 Task: Select a due date automation when advanced on,2 days before a card is due add dates starting this week at 11:00 AM.
Action: Mouse moved to (1321, 97)
Screenshot: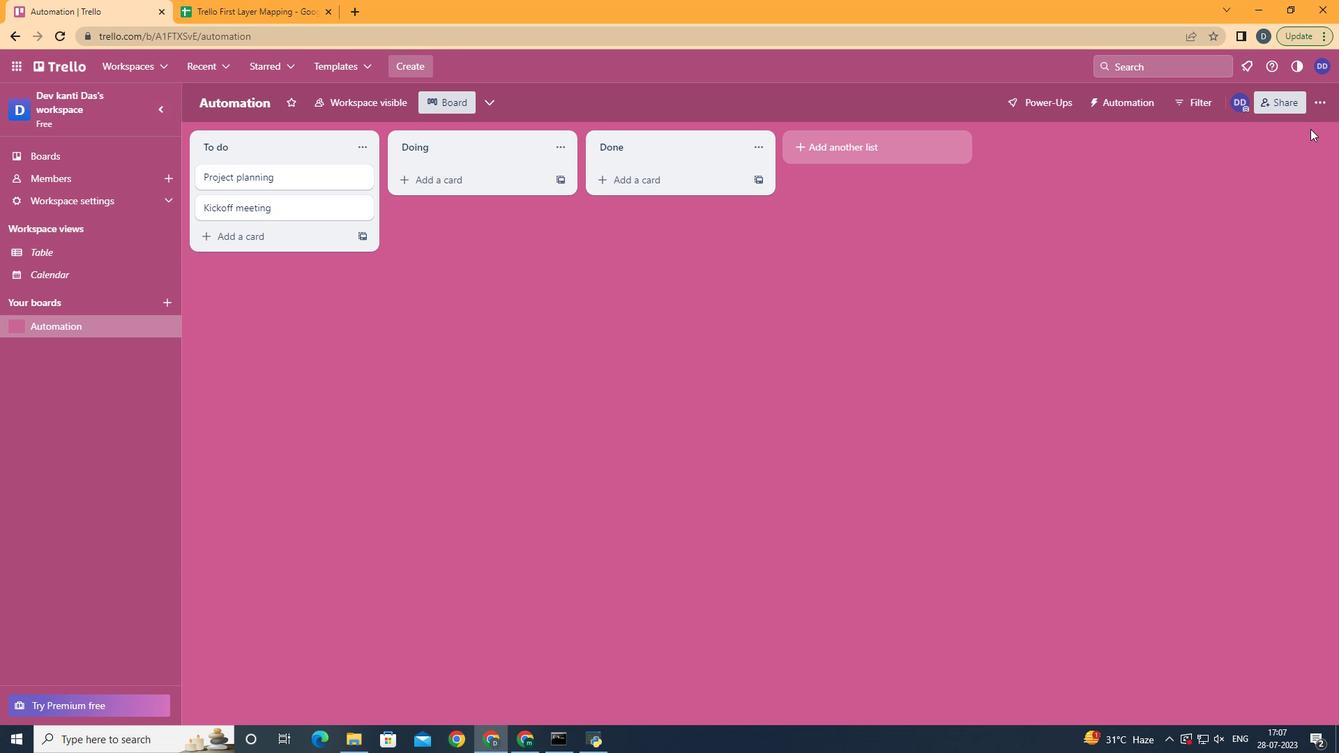 
Action: Mouse pressed left at (1321, 97)
Screenshot: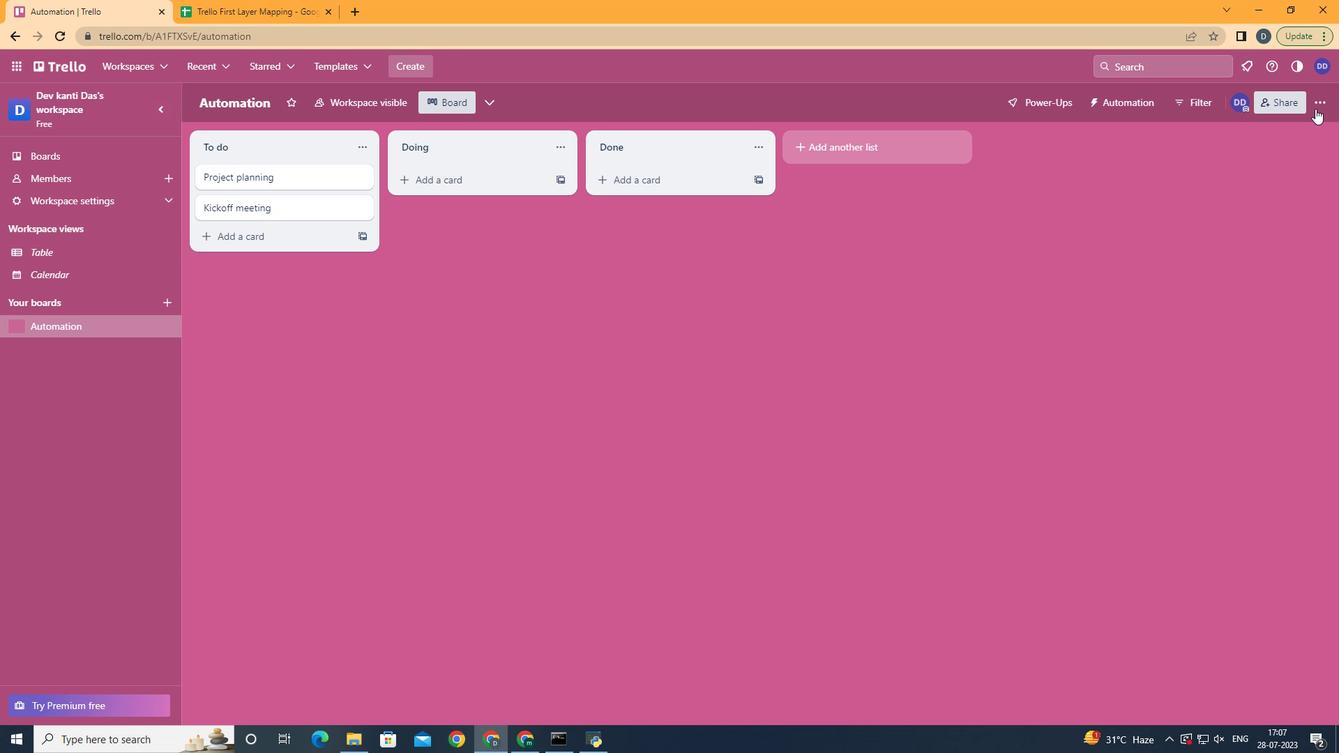 
Action: Mouse moved to (1195, 312)
Screenshot: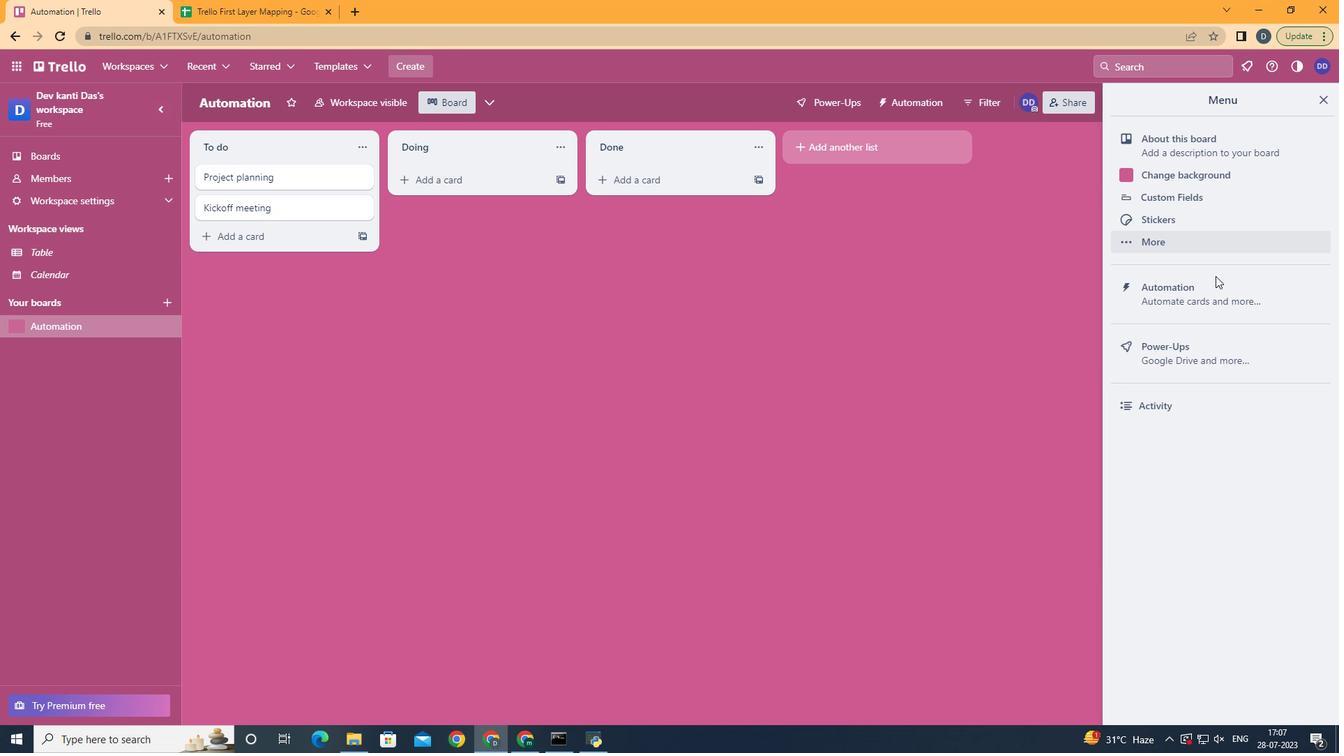 
Action: Mouse pressed left at (1195, 312)
Screenshot: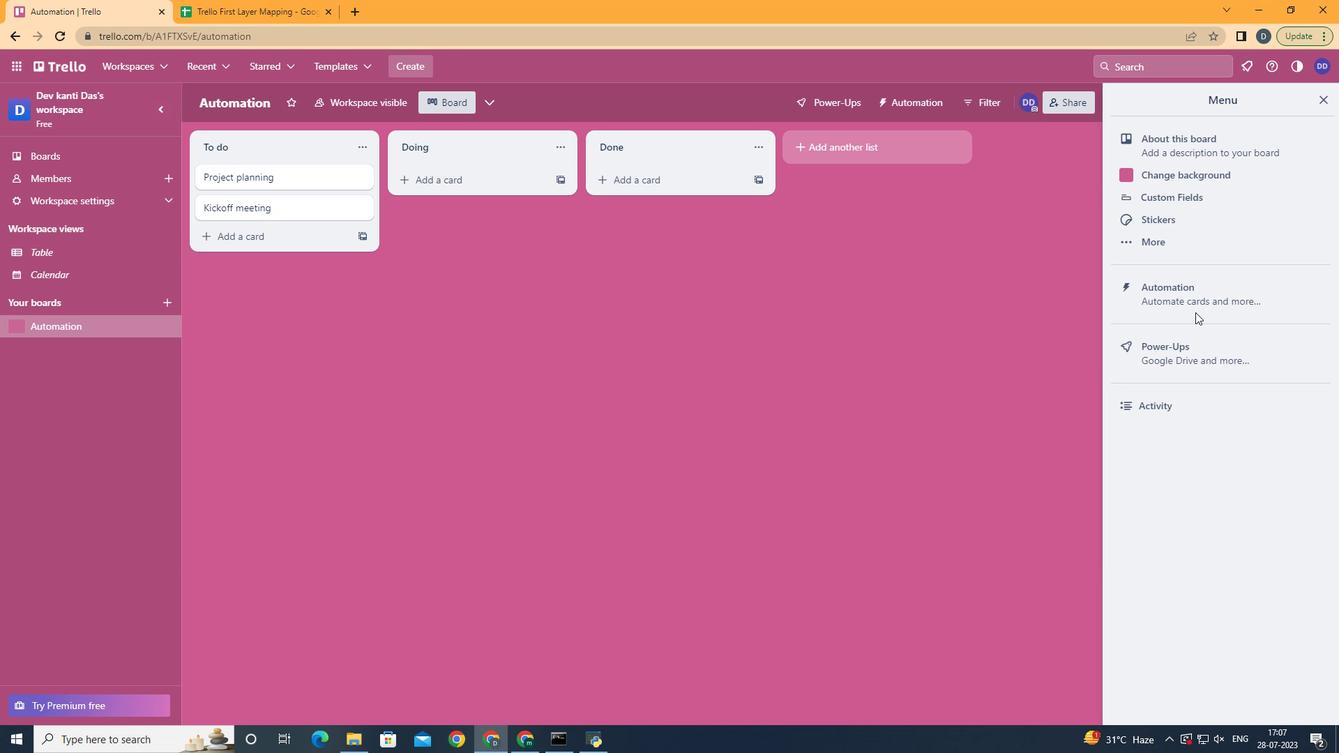 
Action: Mouse moved to (1204, 299)
Screenshot: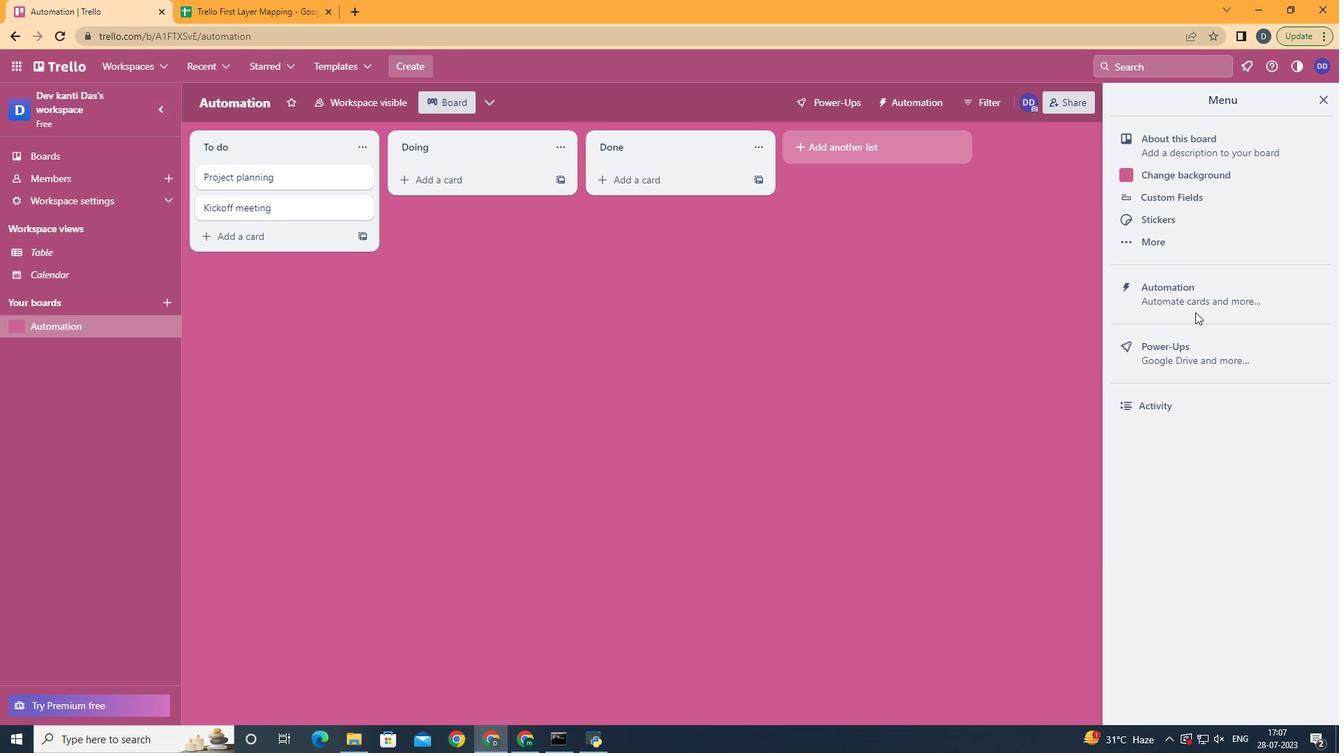 
Action: Mouse pressed left at (1204, 299)
Screenshot: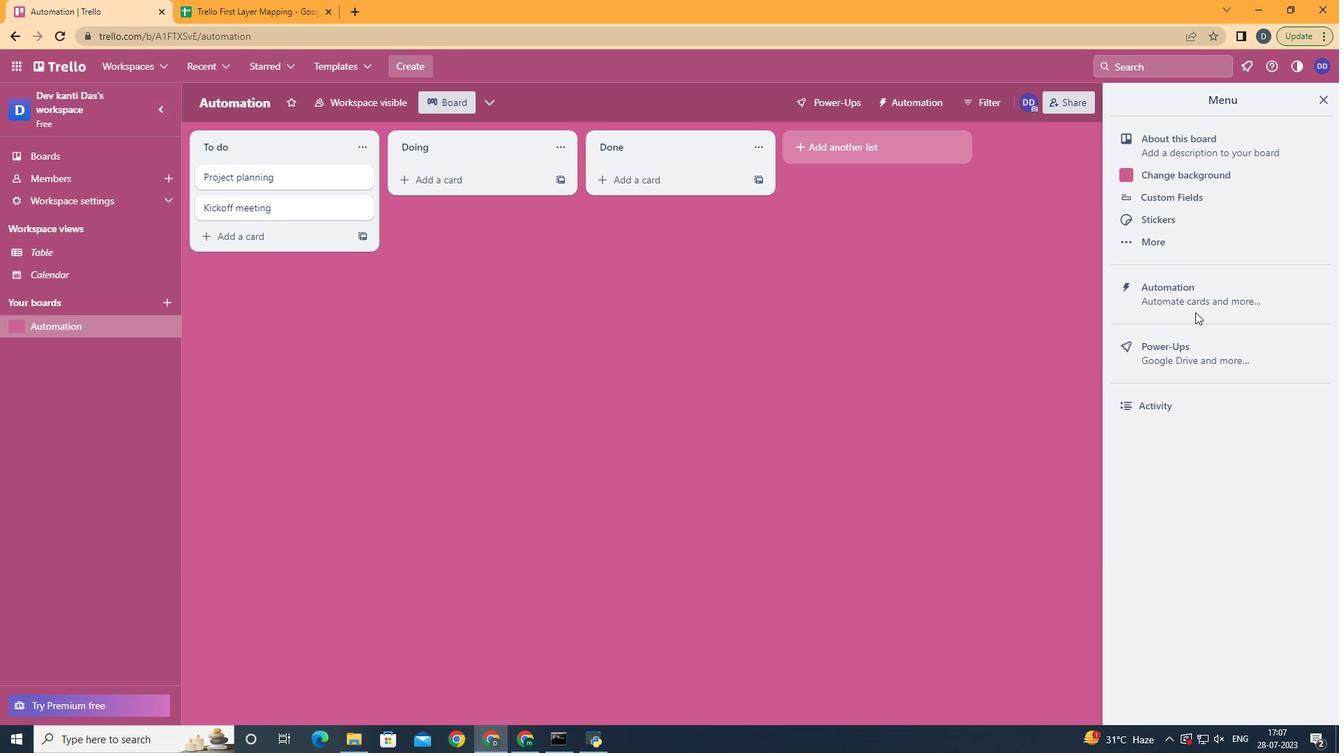 
Action: Mouse moved to (286, 287)
Screenshot: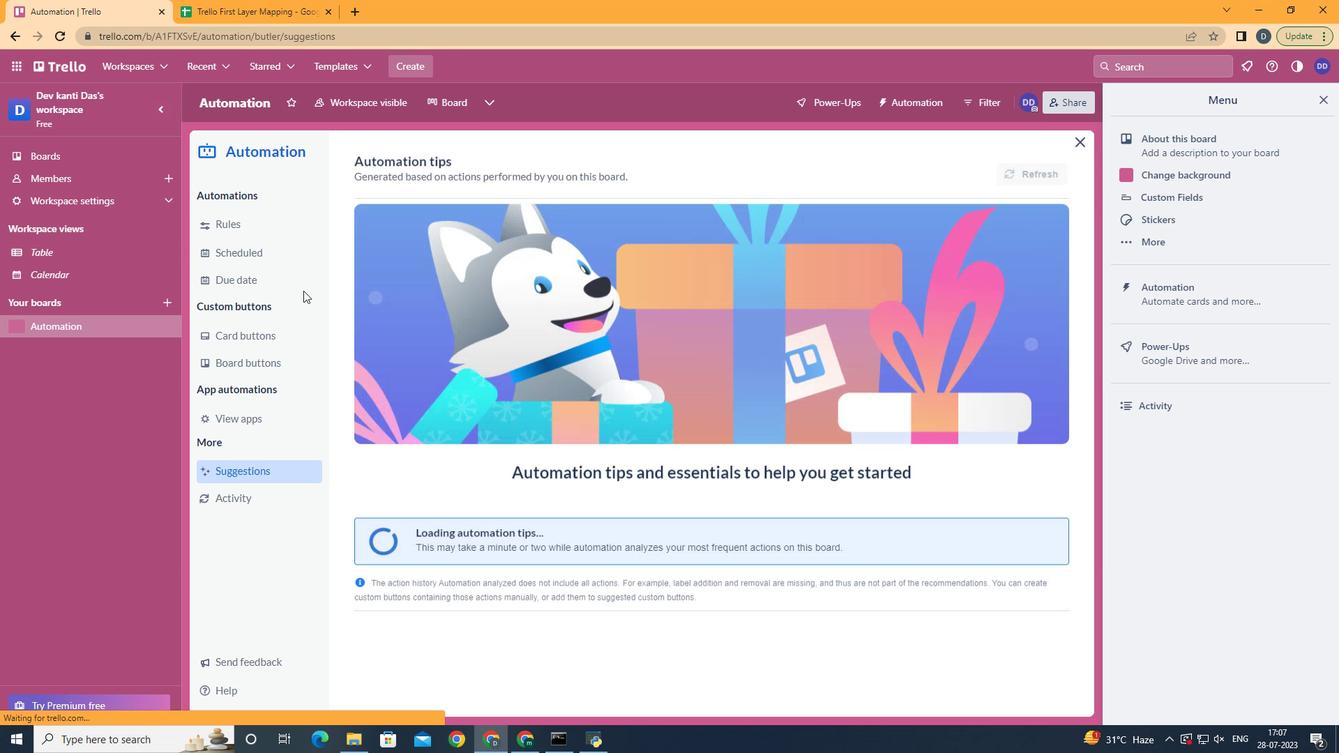 
Action: Mouse pressed left at (286, 287)
Screenshot: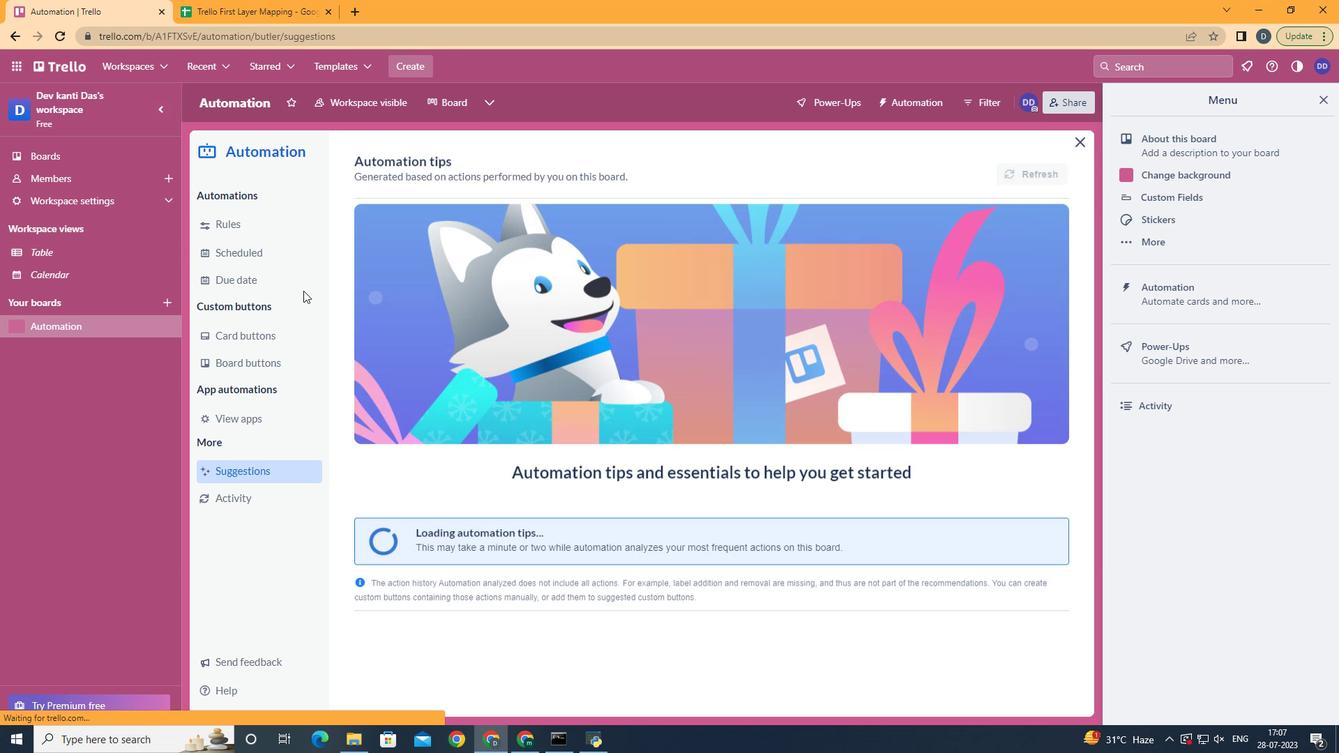 
Action: Mouse moved to (1005, 172)
Screenshot: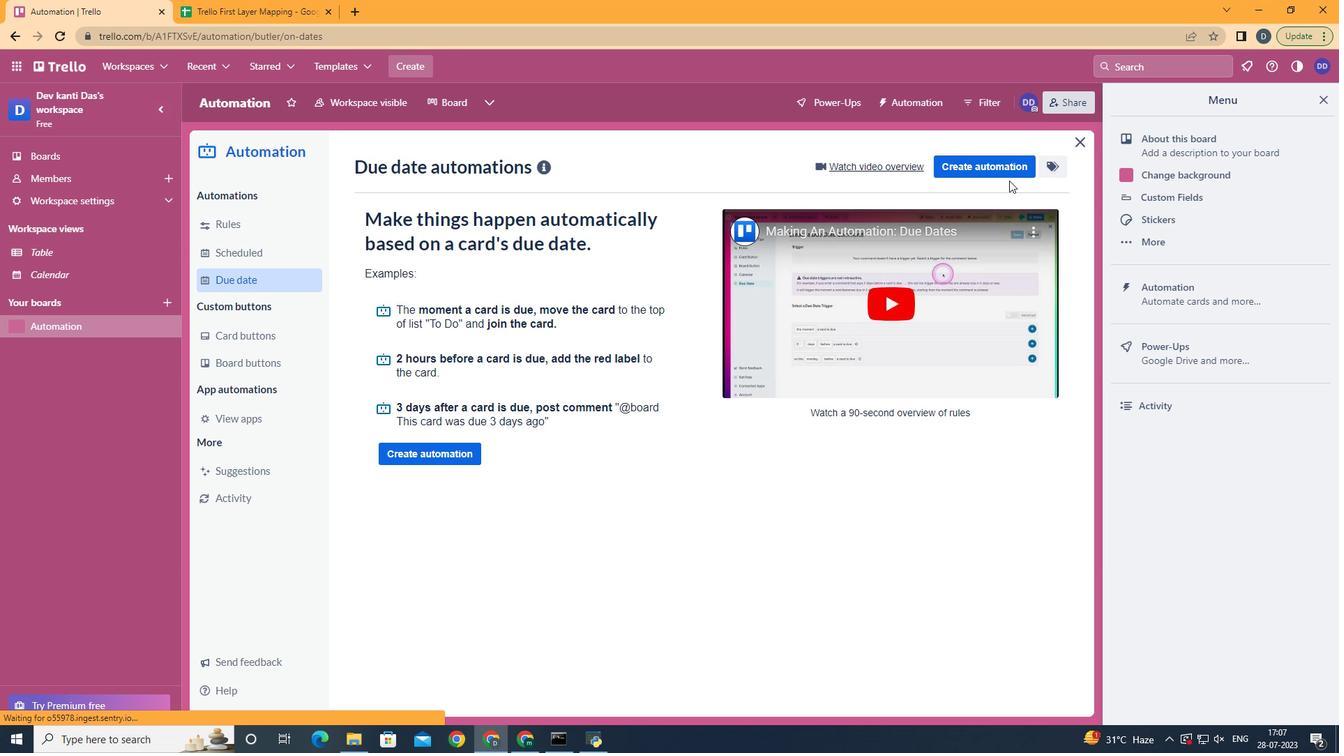 
Action: Mouse pressed left at (1005, 172)
Screenshot: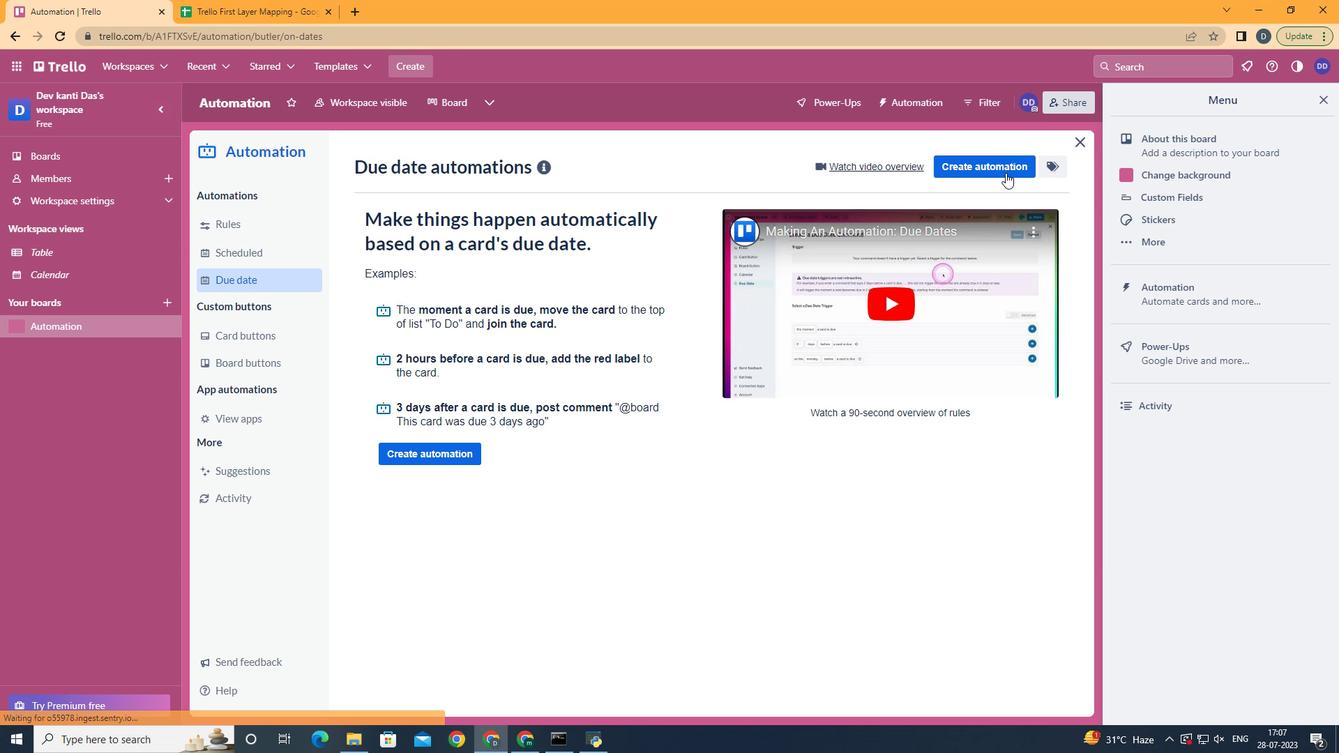 
Action: Mouse moved to (563, 302)
Screenshot: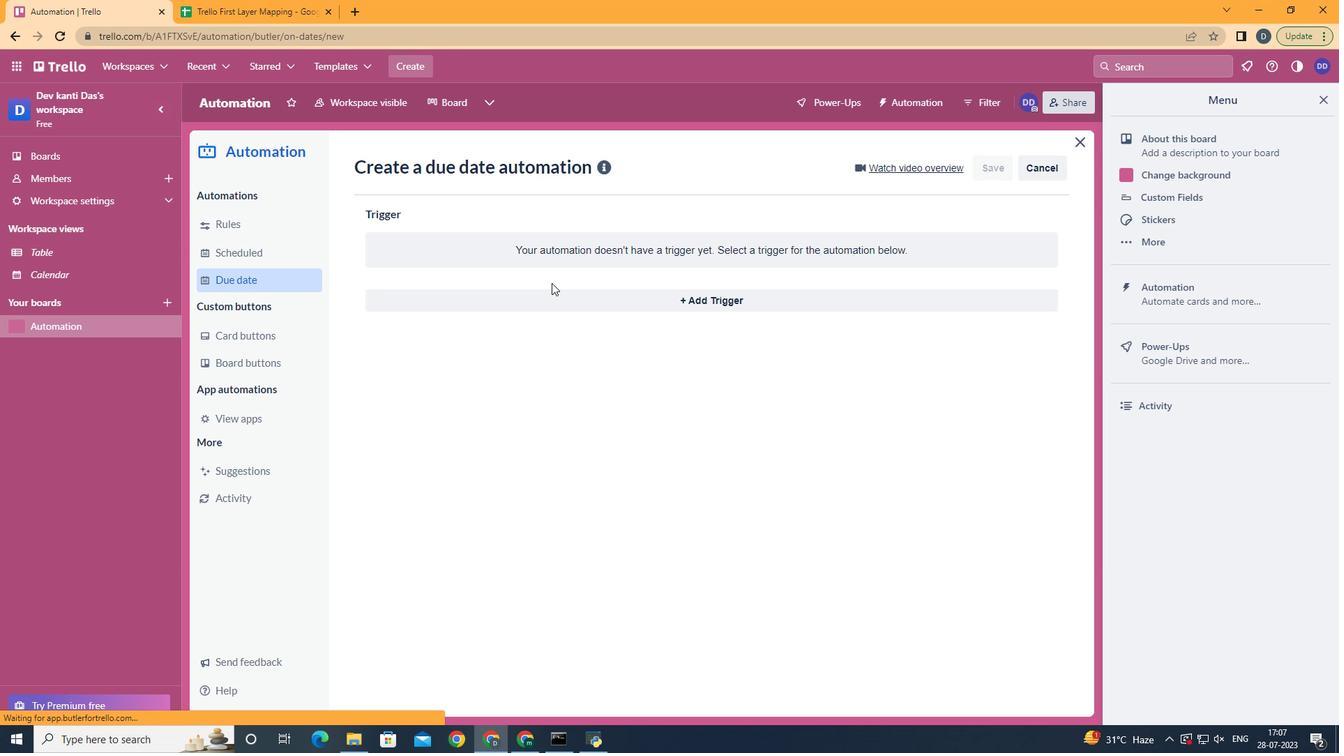 
Action: Mouse pressed left at (563, 302)
Screenshot: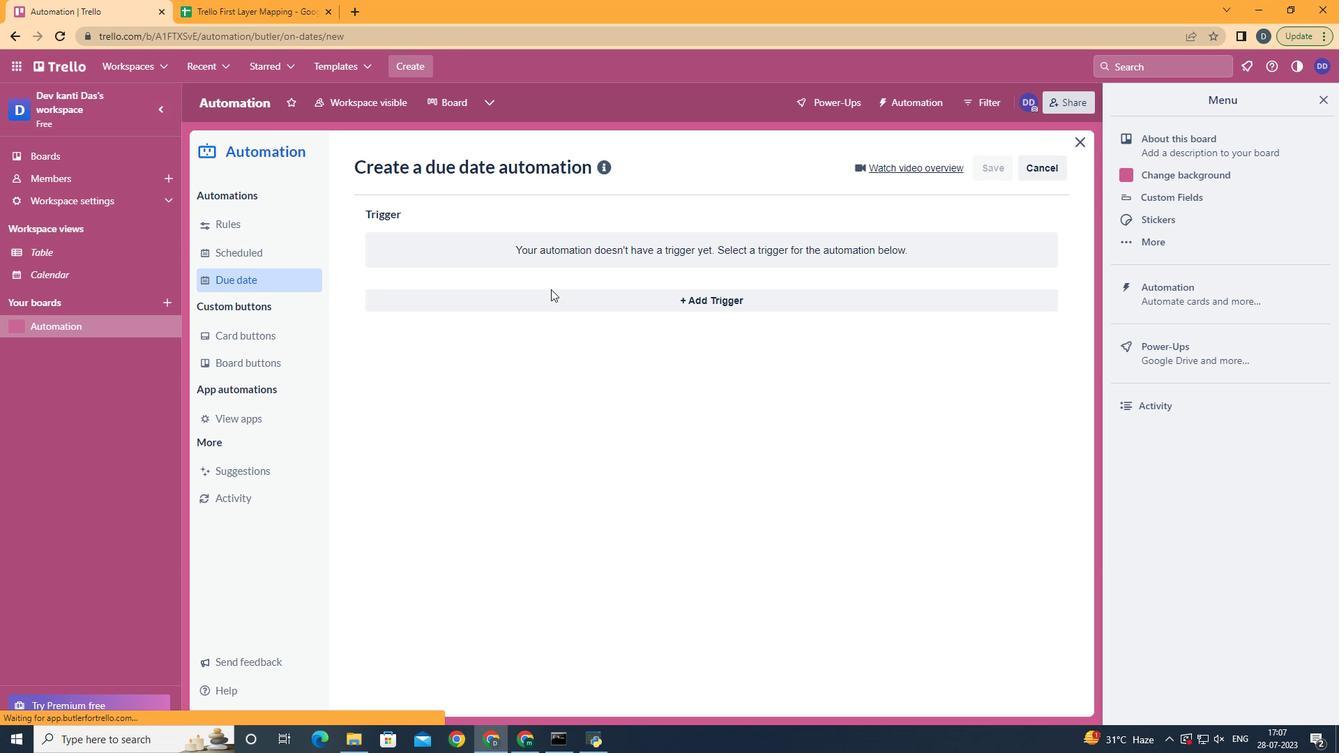 
Action: Mouse moved to (549, 512)
Screenshot: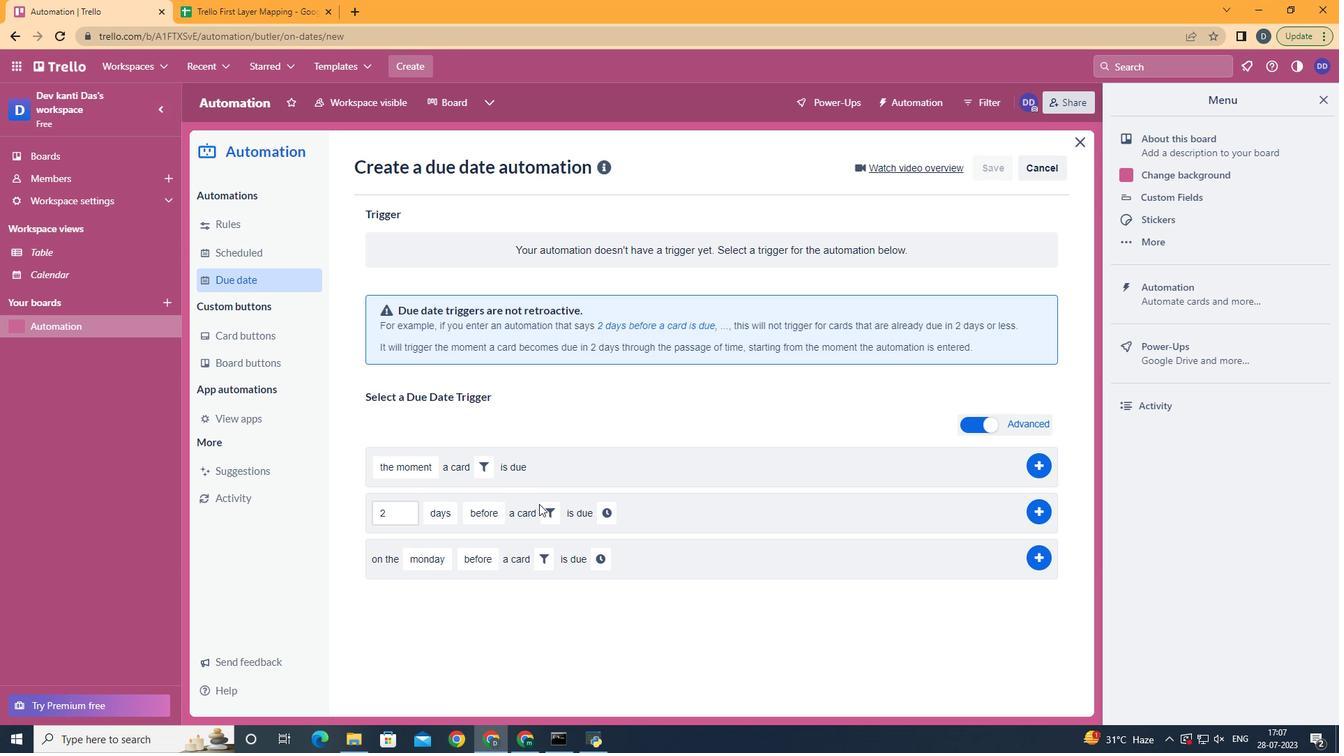 
Action: Mouse pressed left at (549, 512)
Screenshot: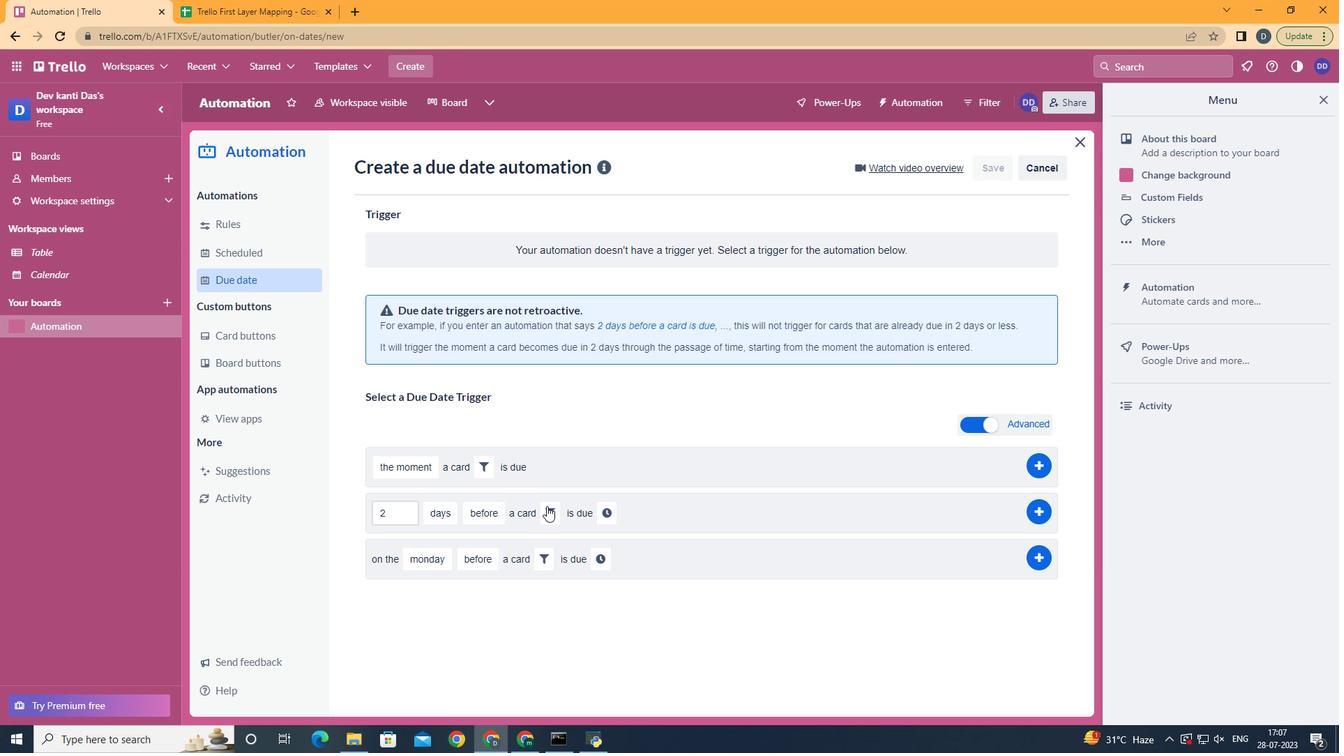 
Action: Mouse moved to (638, 561)
Screenshot: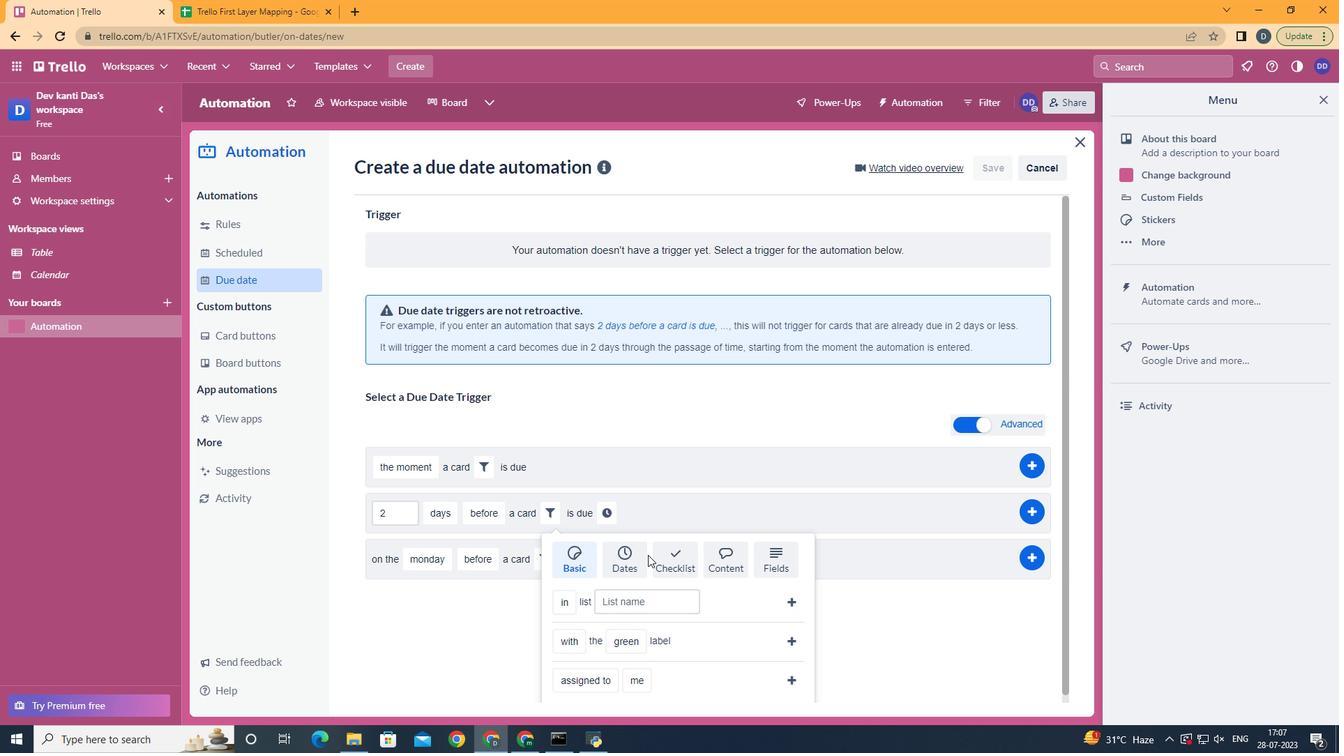 
Action: Mouse pressed left at (638, 561)
Screenshot: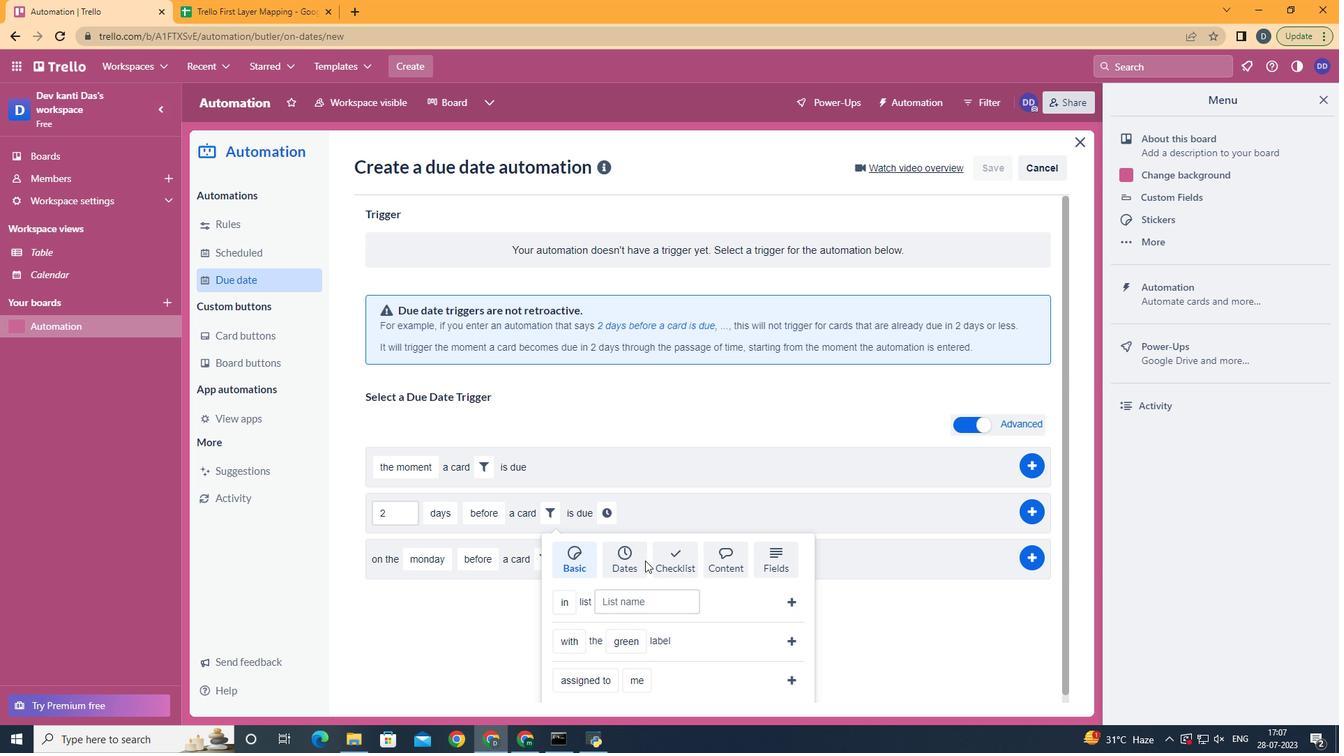 
Action: Mouse scrolled (638, 560) with delta (0, 0)
Screenshot: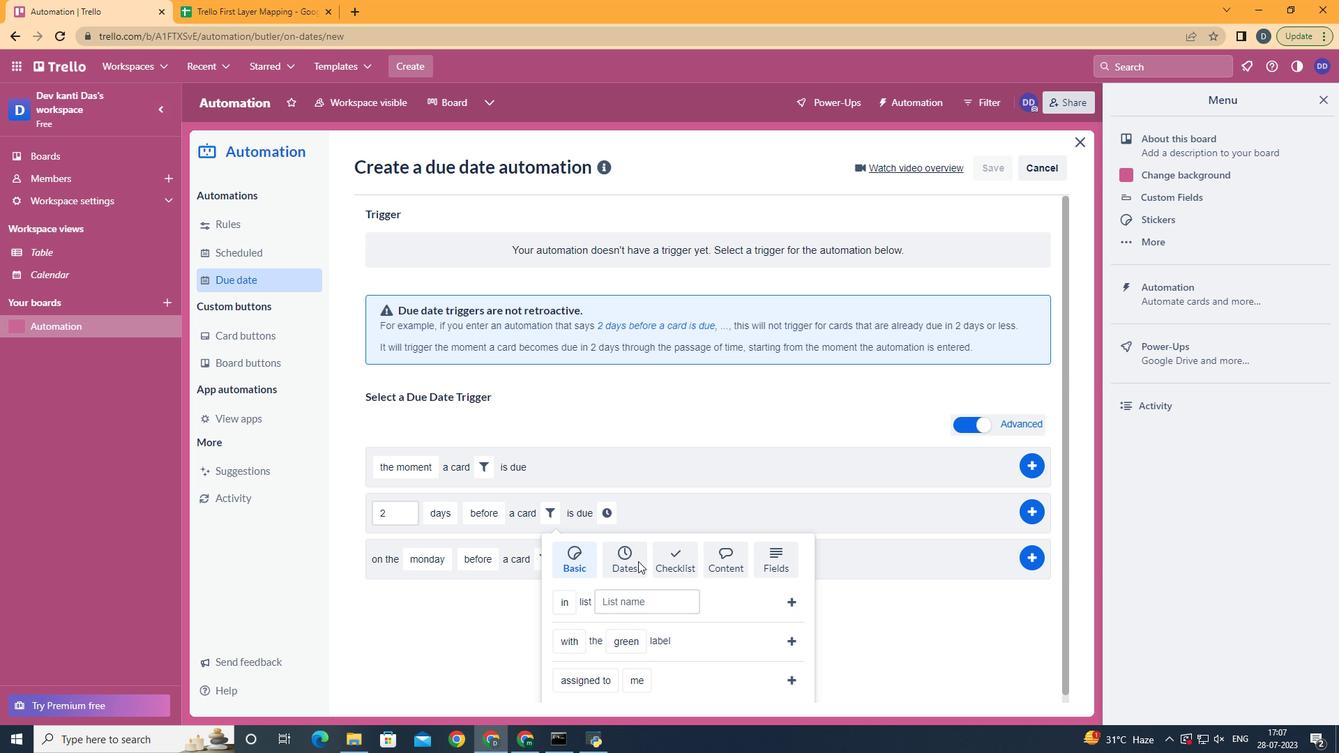 
Action: Mouse scrolled (638, 560) with delta (0, 0)
Screenshot: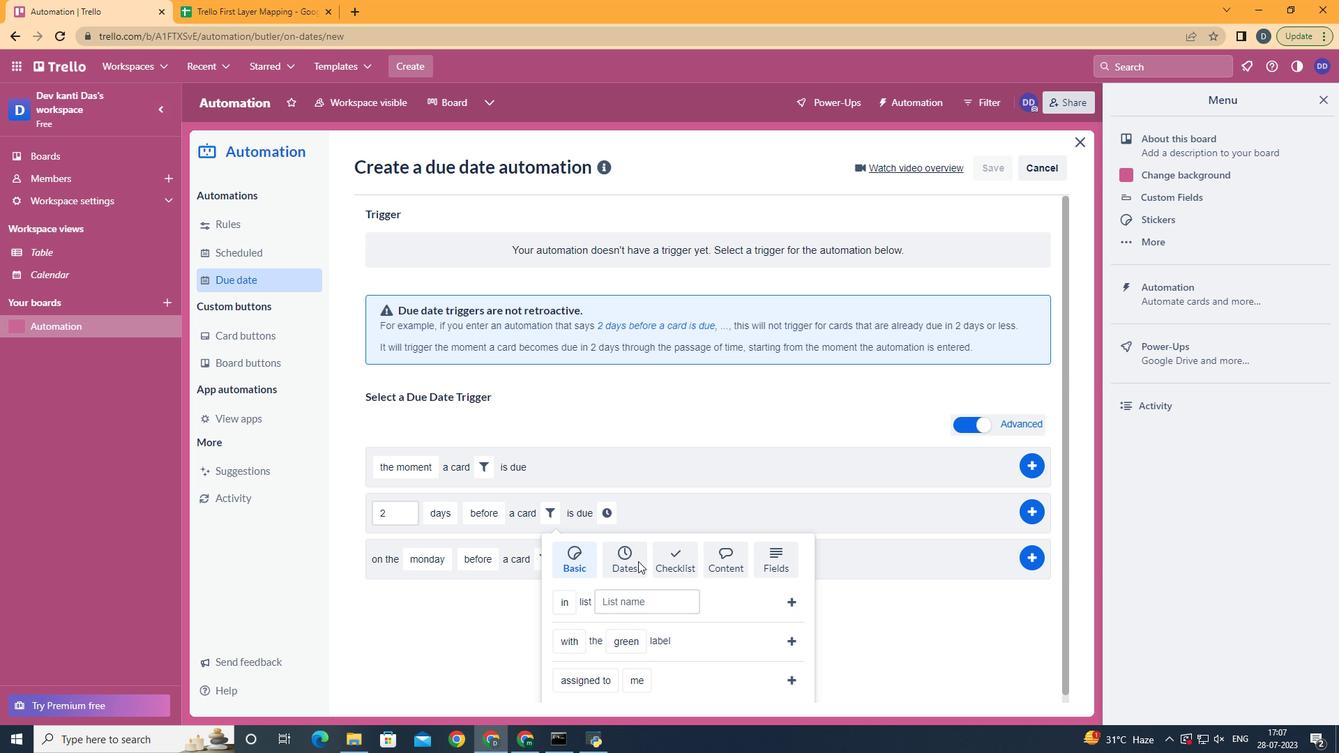 
Action: Mouse scrolled (638, 560) with delta (0, 0)
Screenshot: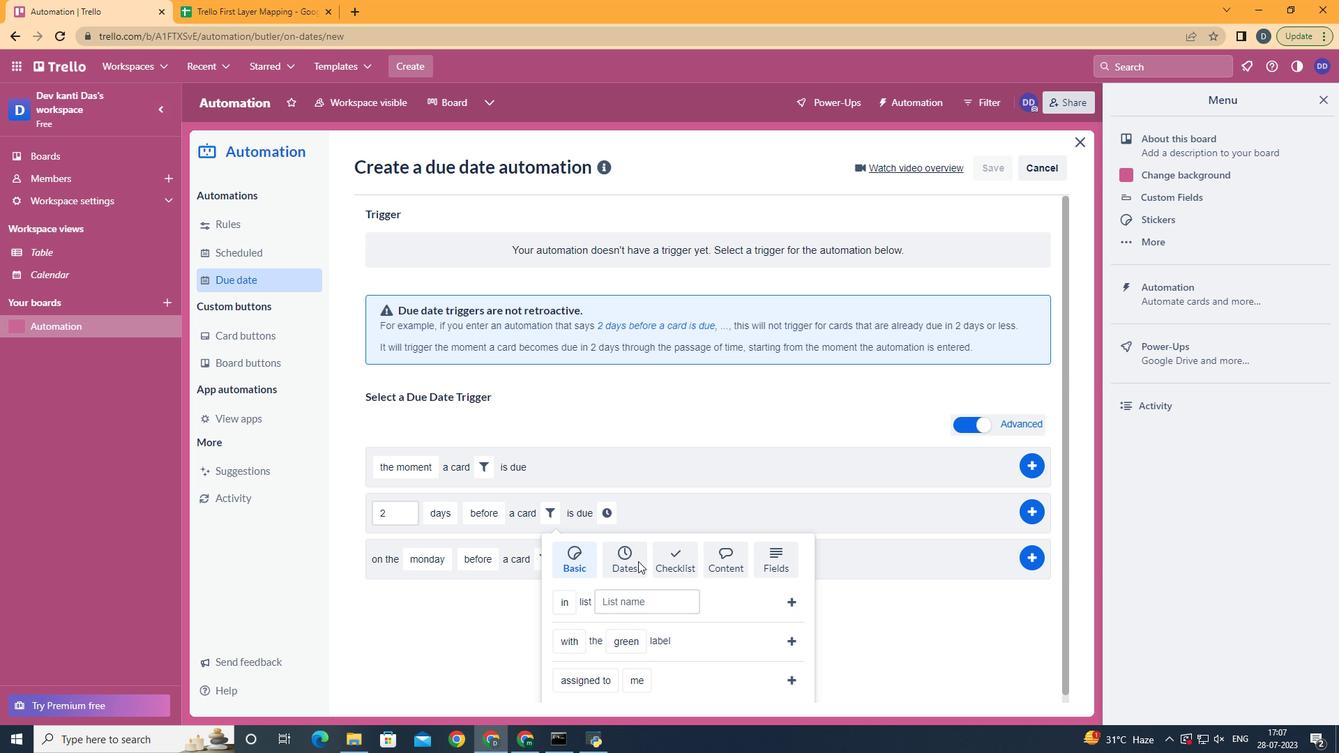 
Action: Mouse scrolled (638, 560) with delta (0, 0)
Screenshot: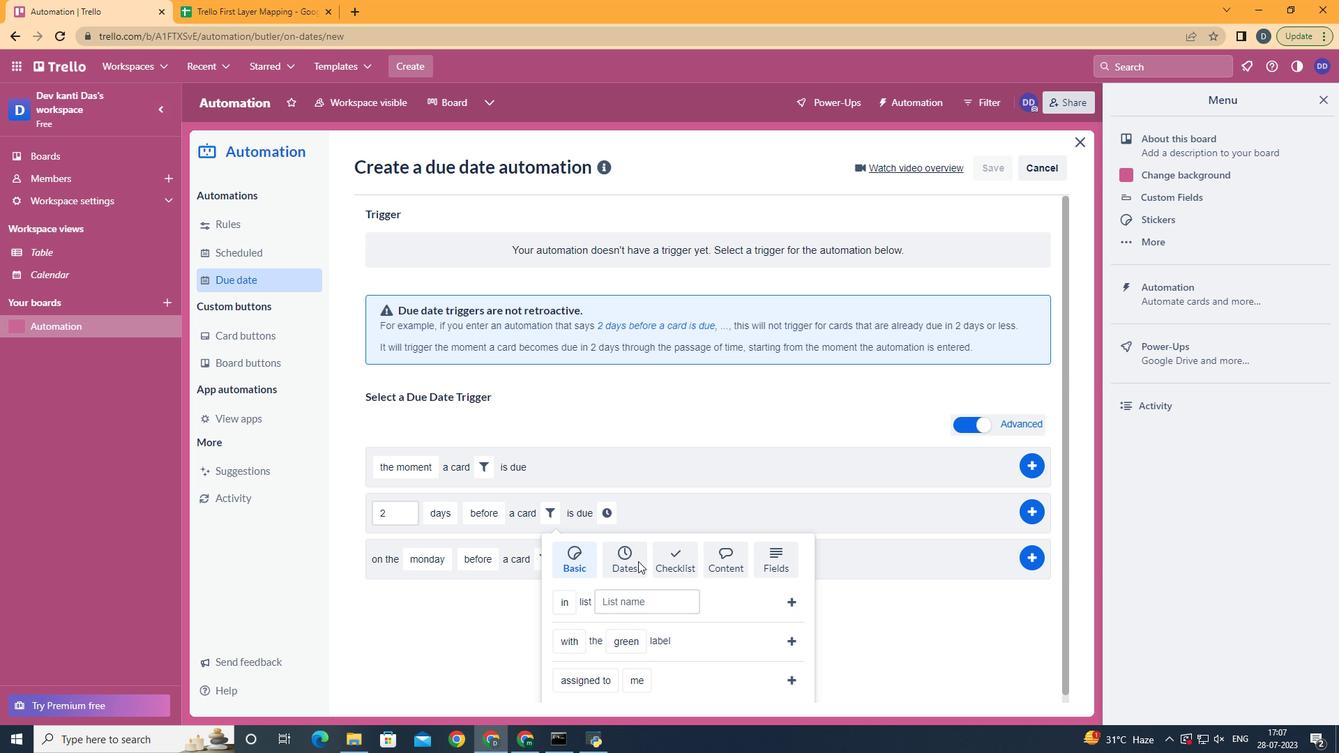 
Action: Mouse moved to (589, 575)
Screenshot: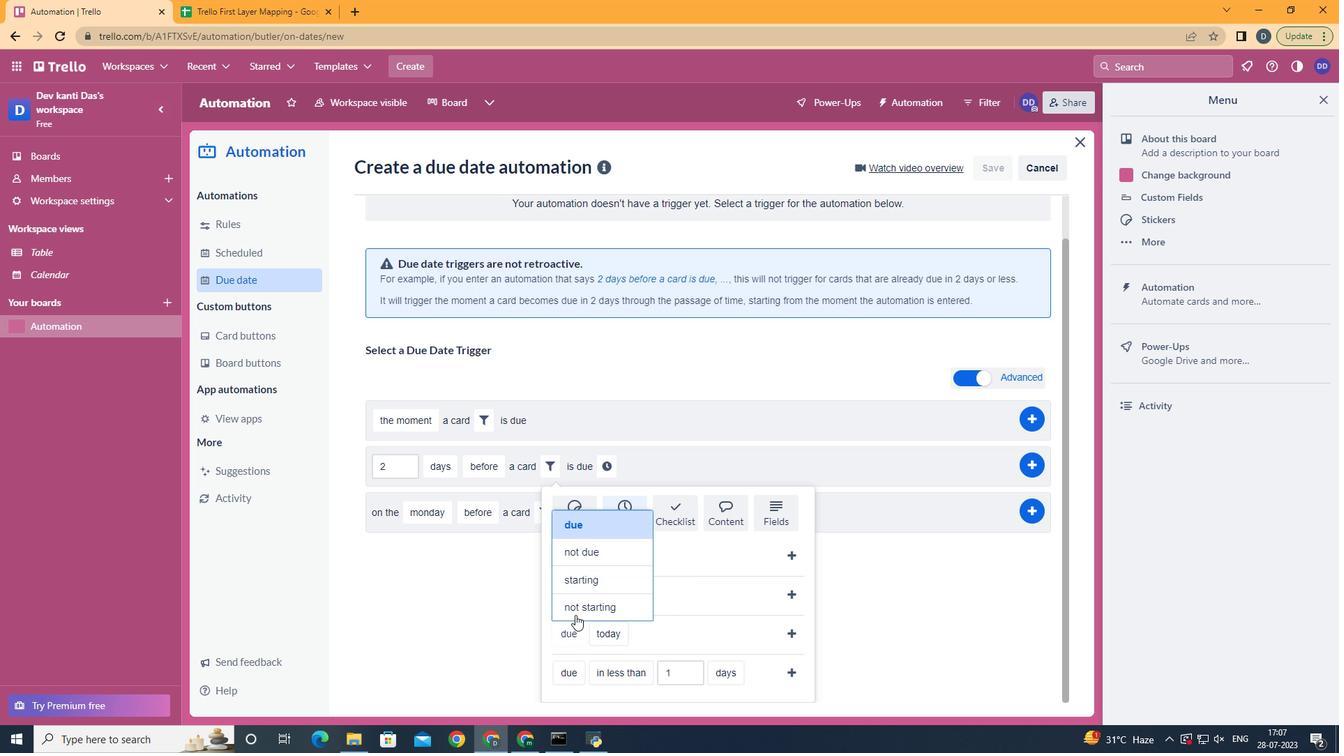 
Action: Mouse pressed left at (589, 575)
Screenshot: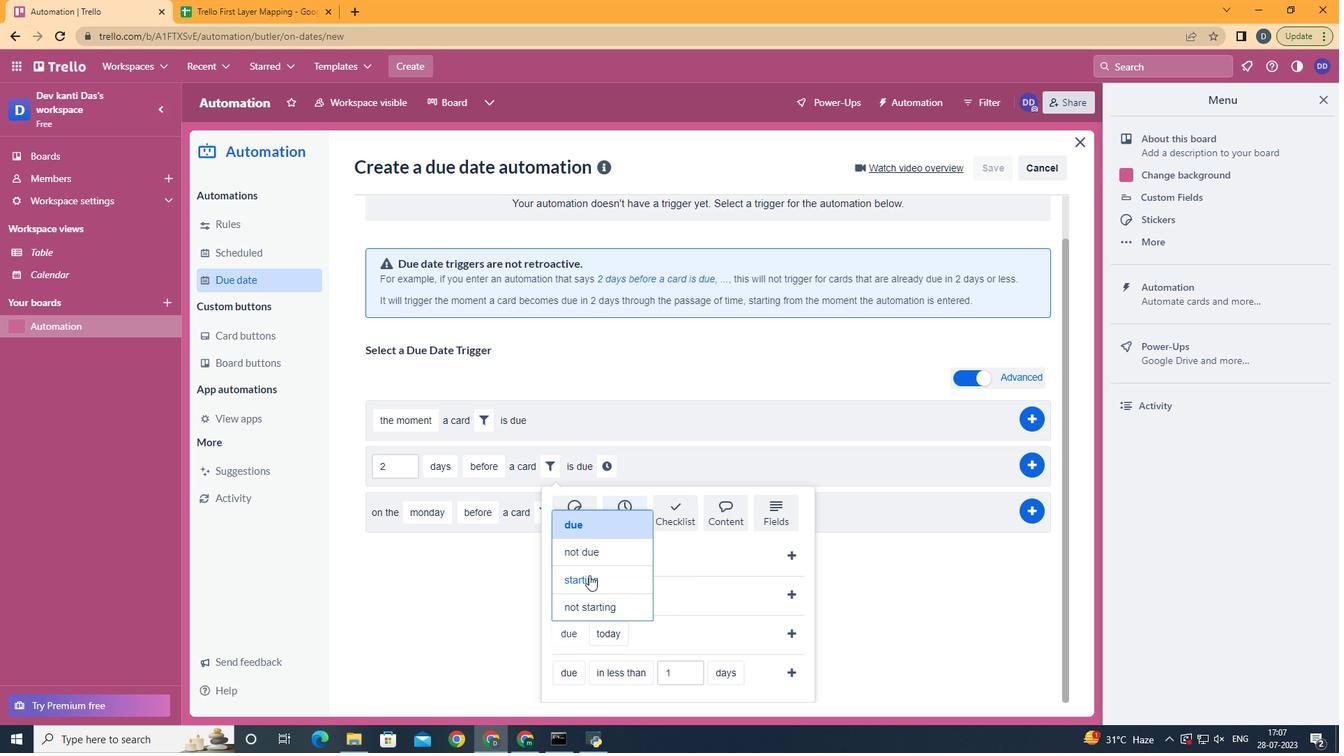 
Action: Mouse moved to (659, 522)
Screenshot: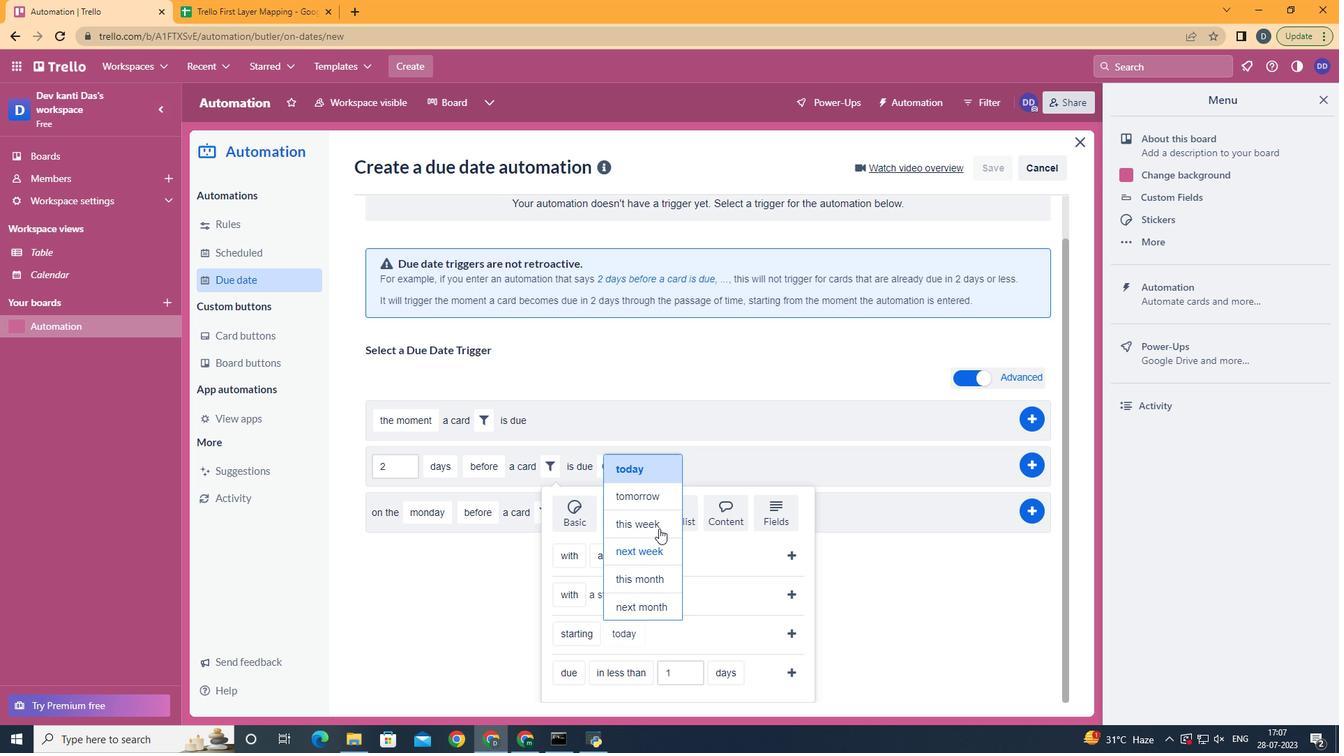 
Action: Mouse pressed left at (659, 522)
Screenshot: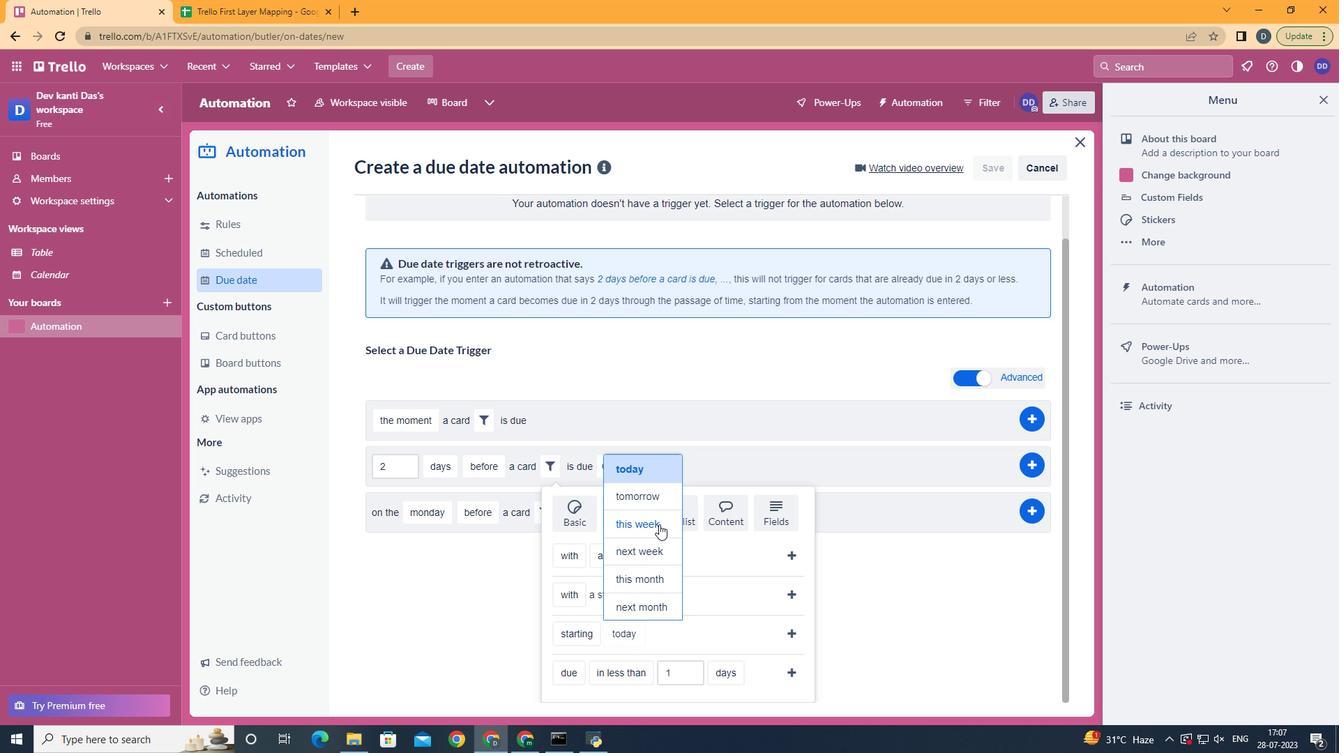 
Action: Mouse moved to (786, 634)
Screenshot: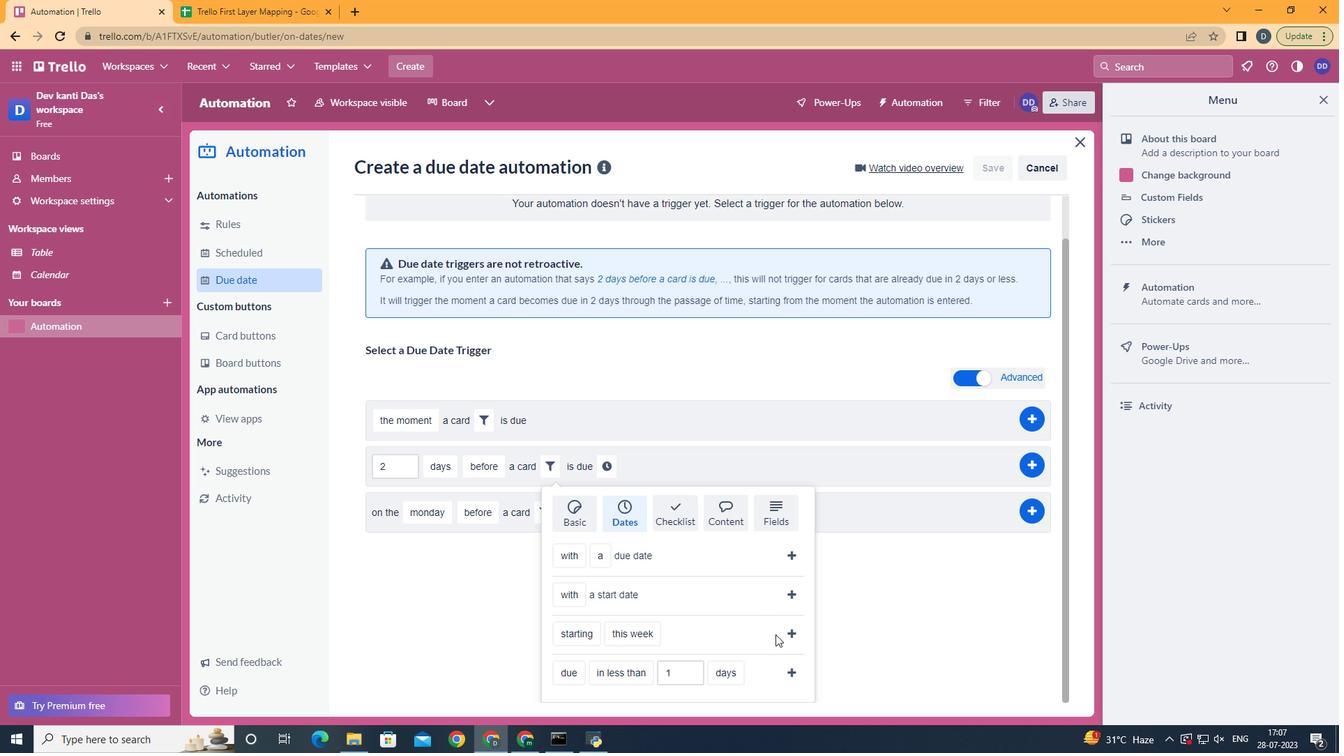 
Action: Mouse pressed left at (786, 634)
Screenshot: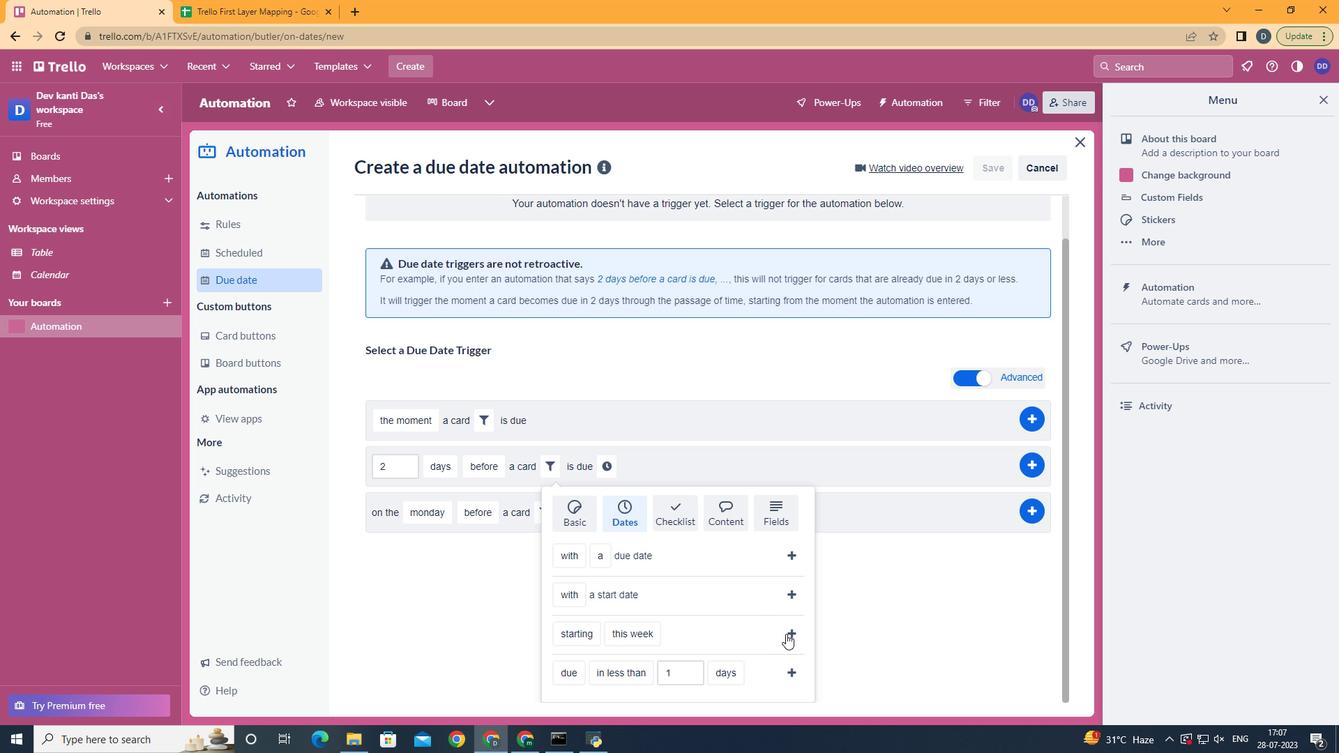 
Action: Mouse moved to (712, 502)
Screenshot: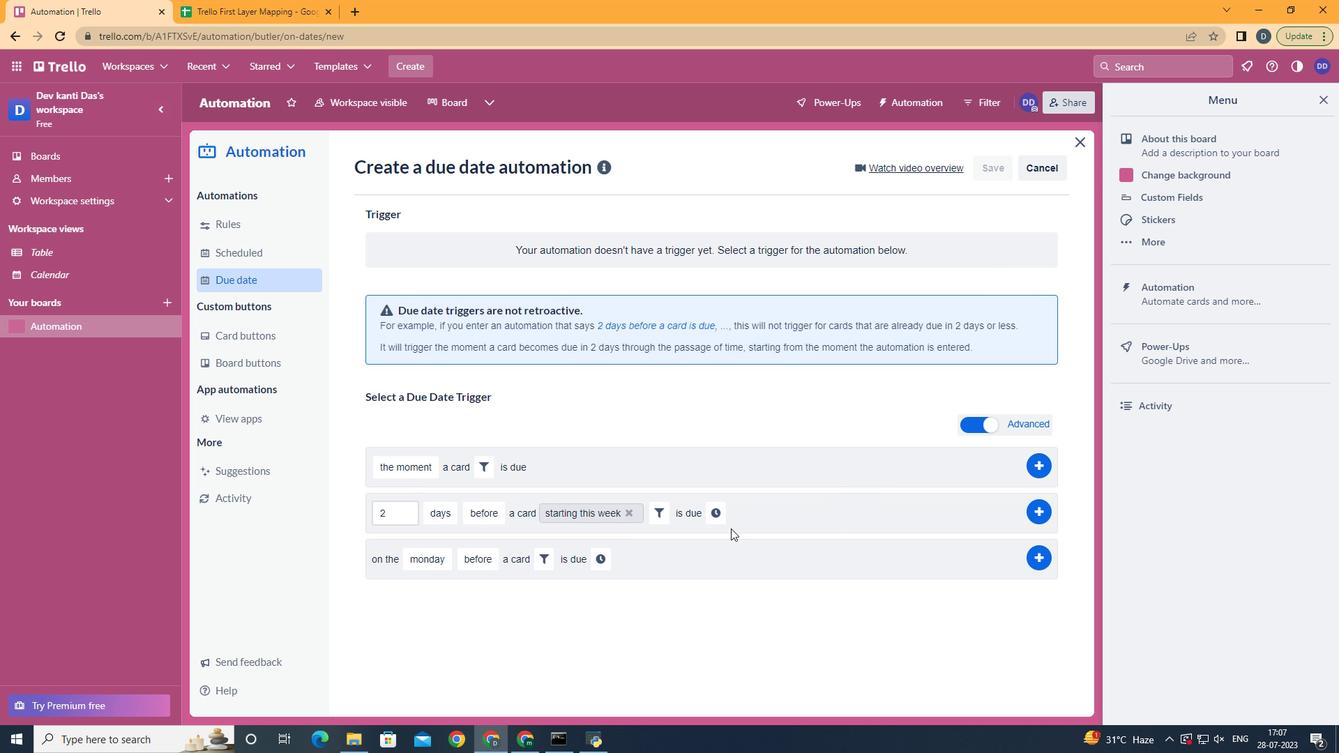 
Action: Mouse pressed left at (712, 502)
Screenshot: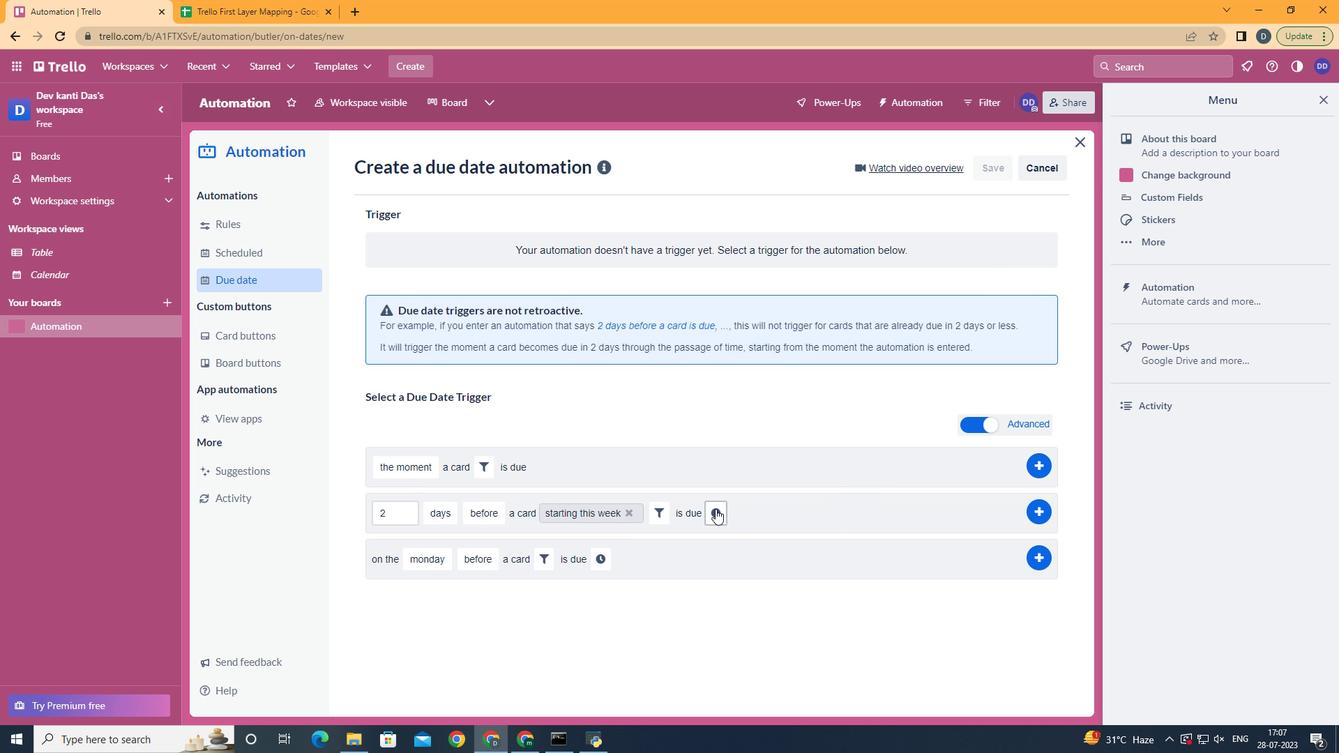 
Action: Mouse moved to (756, 523)
Screenshot: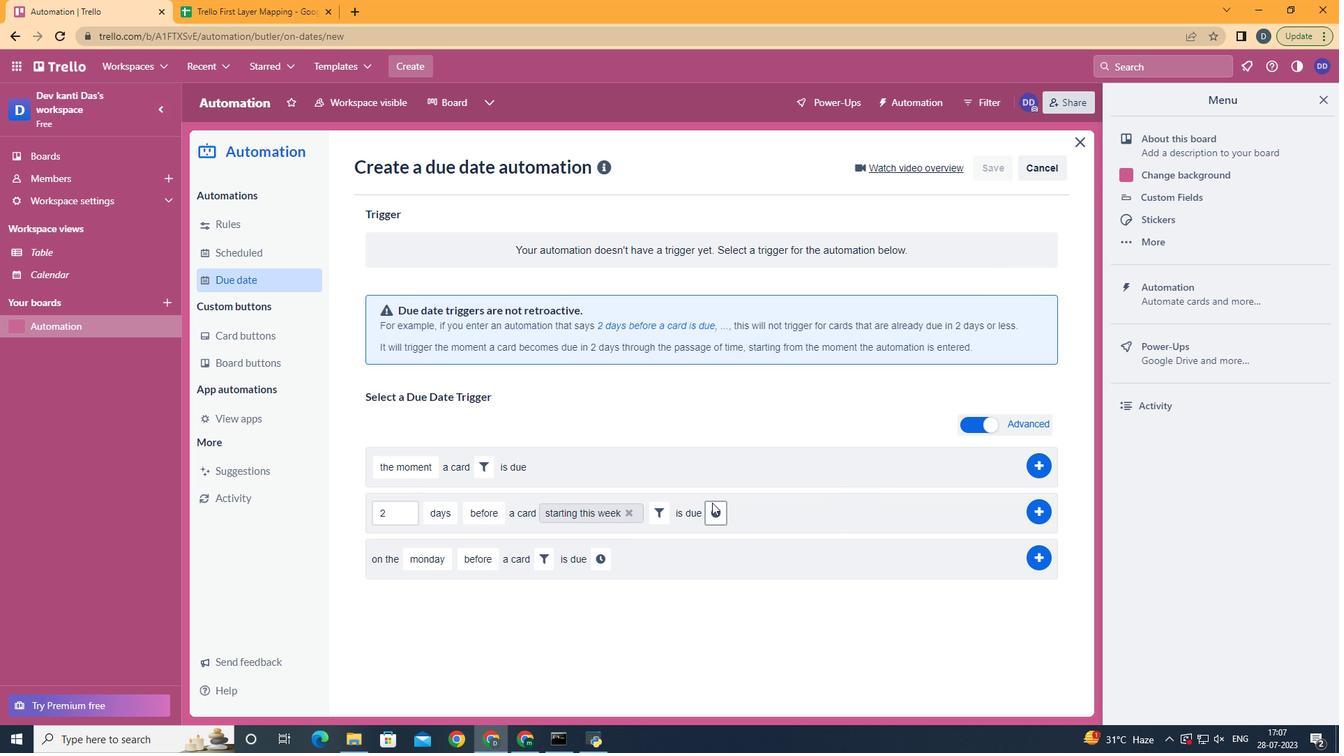 
Action: Mouse pressed left at (756, 523)
Screenshot: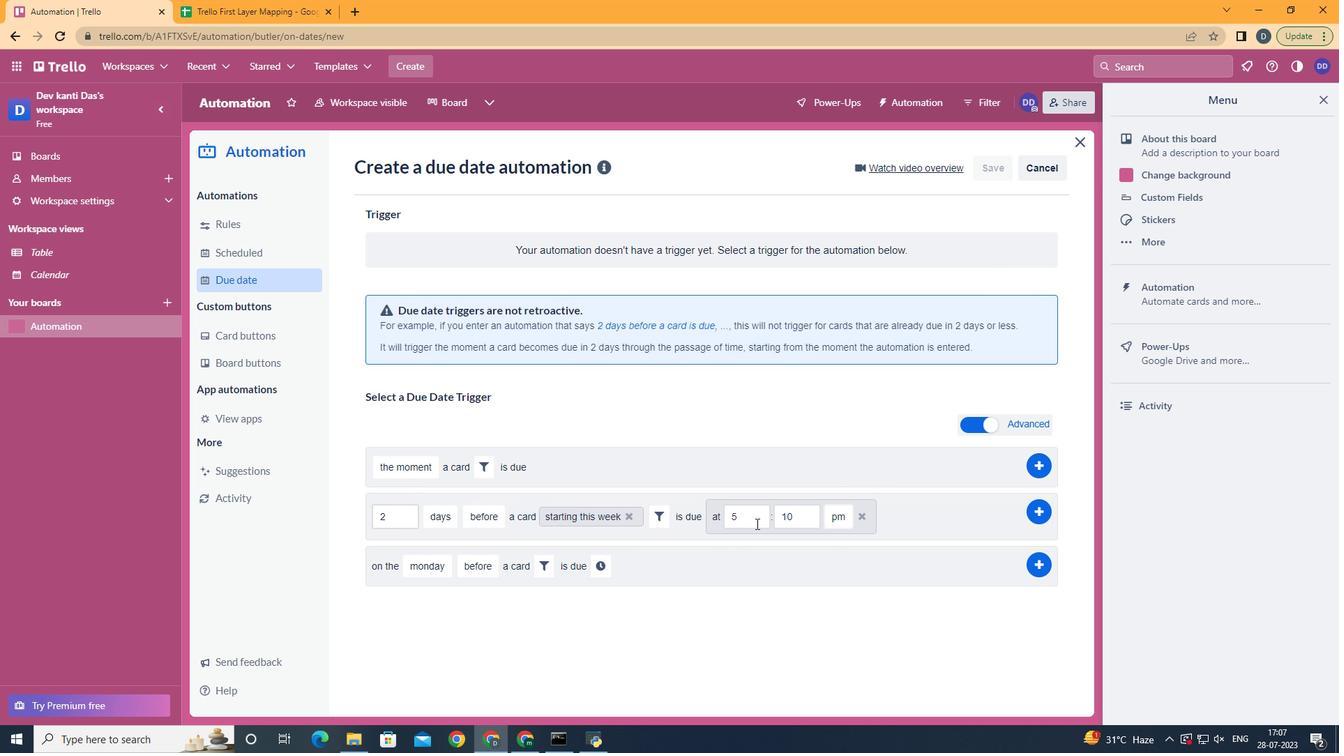 
Action: Key pressed <Key.backspace>11
Screenshot: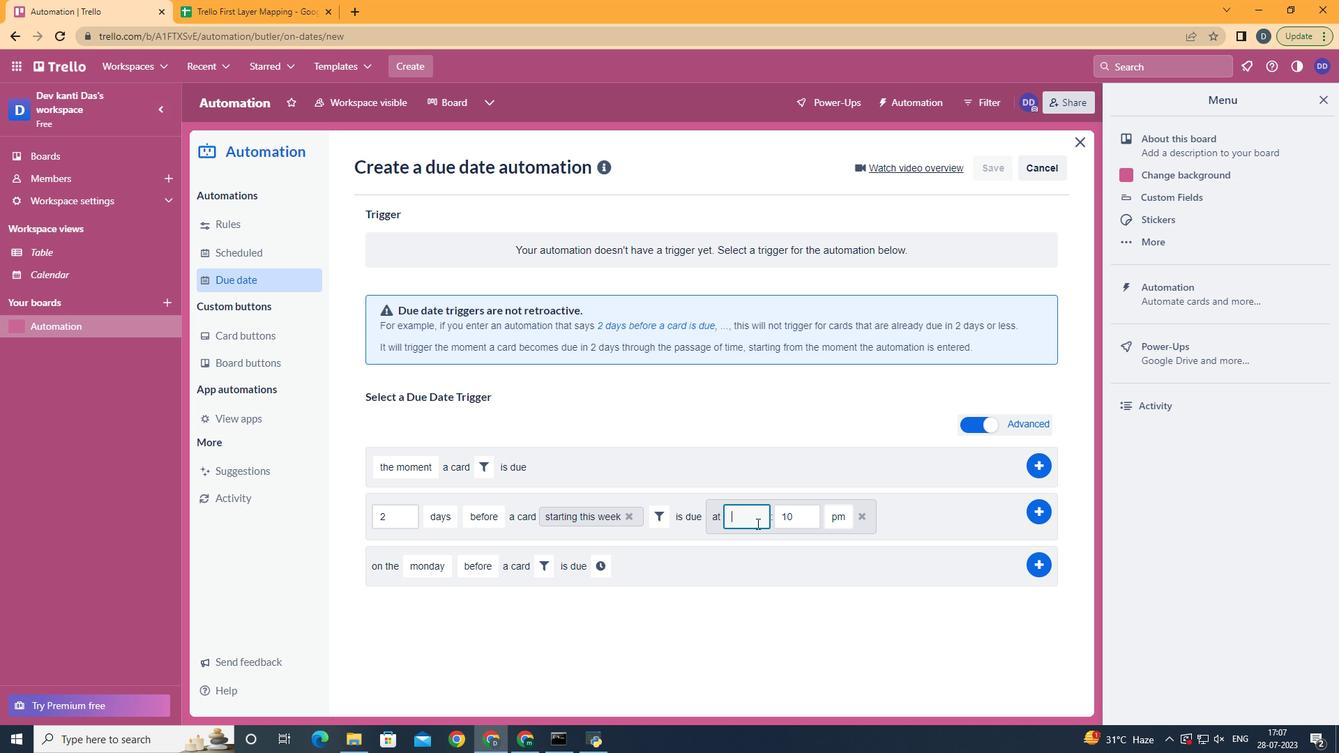 
Action: Mouse moved to (809, 516)
Screenshot: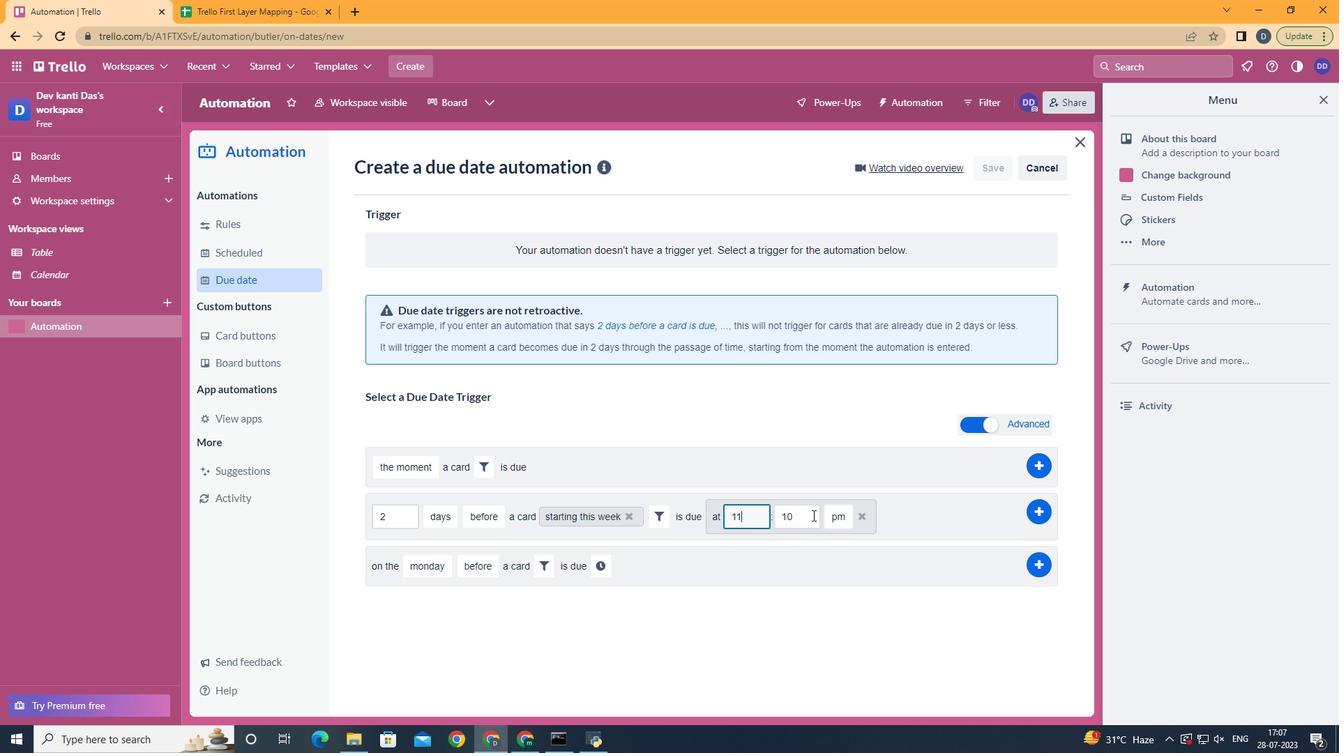 
Action: Mouse pressed left at (809, 516)
Screenshot: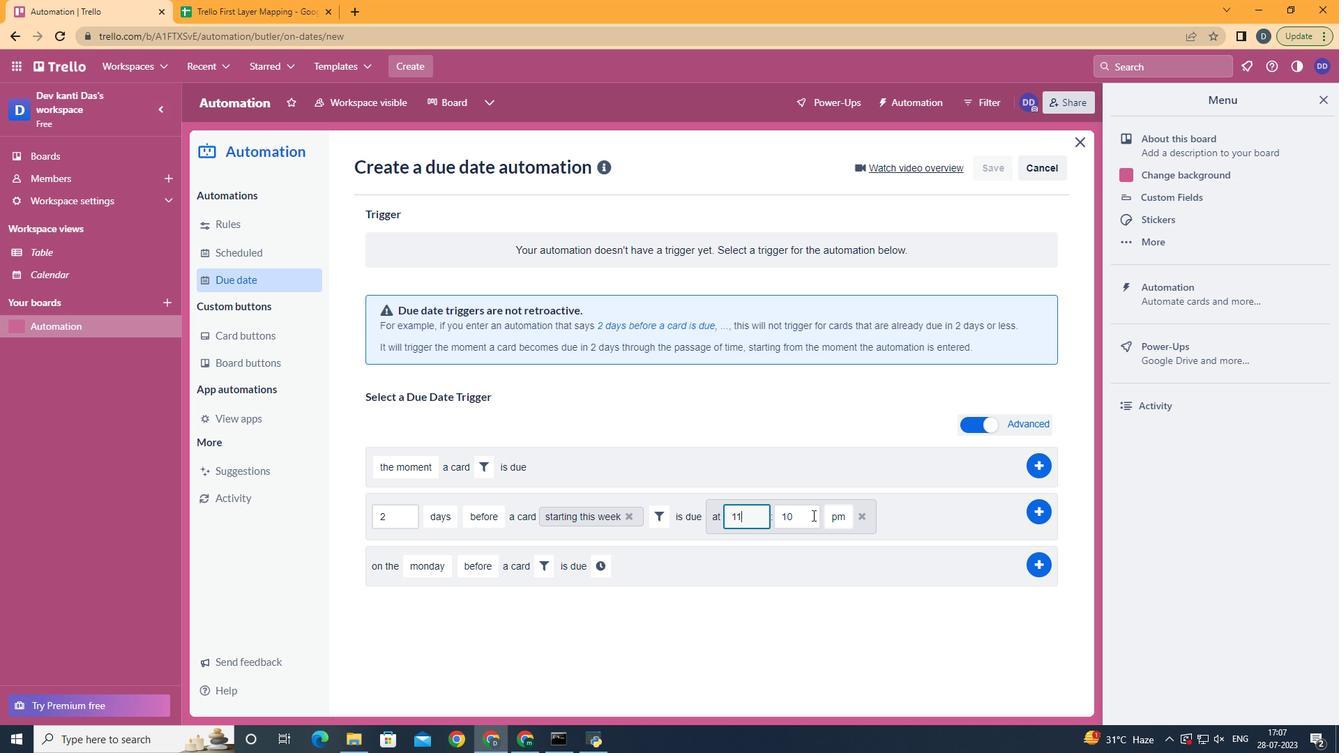 
Action: Key pressed <Key.backspace>
Screenshot: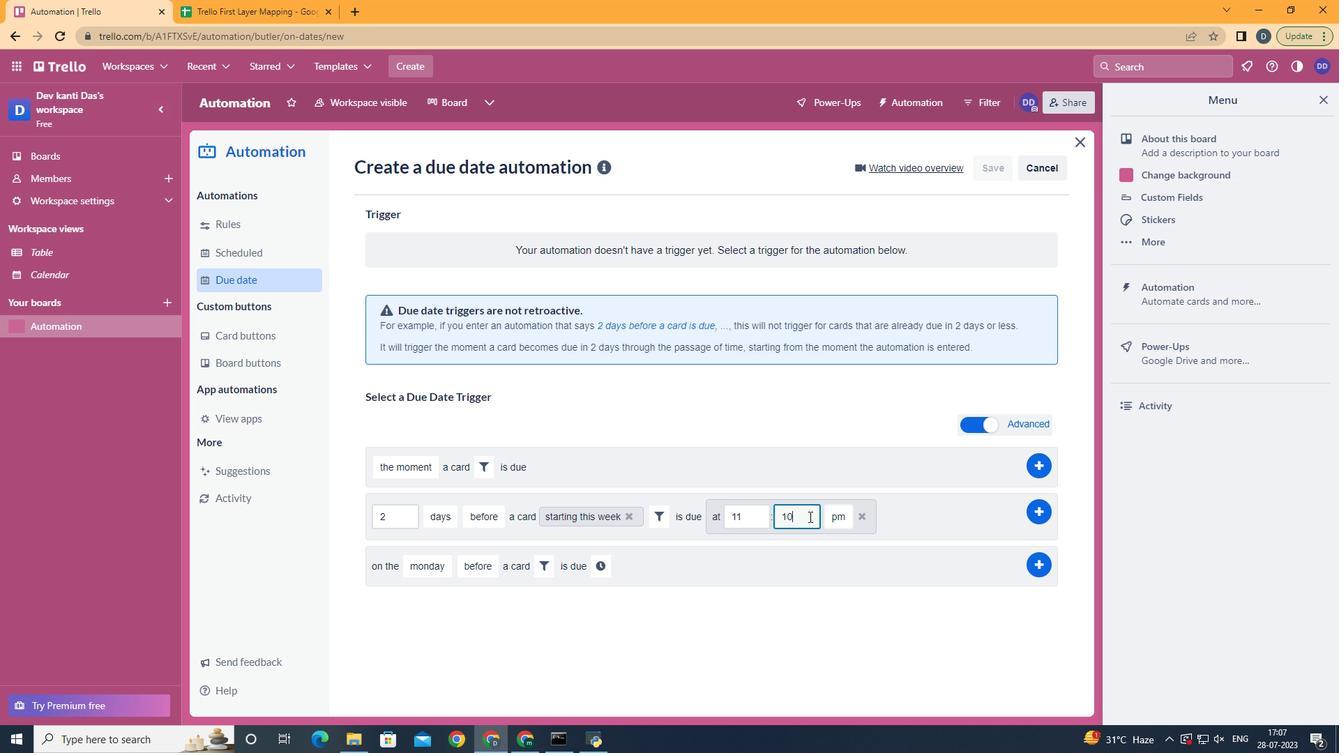 
Action: Mouse moved to (809, 517)
Screenshot: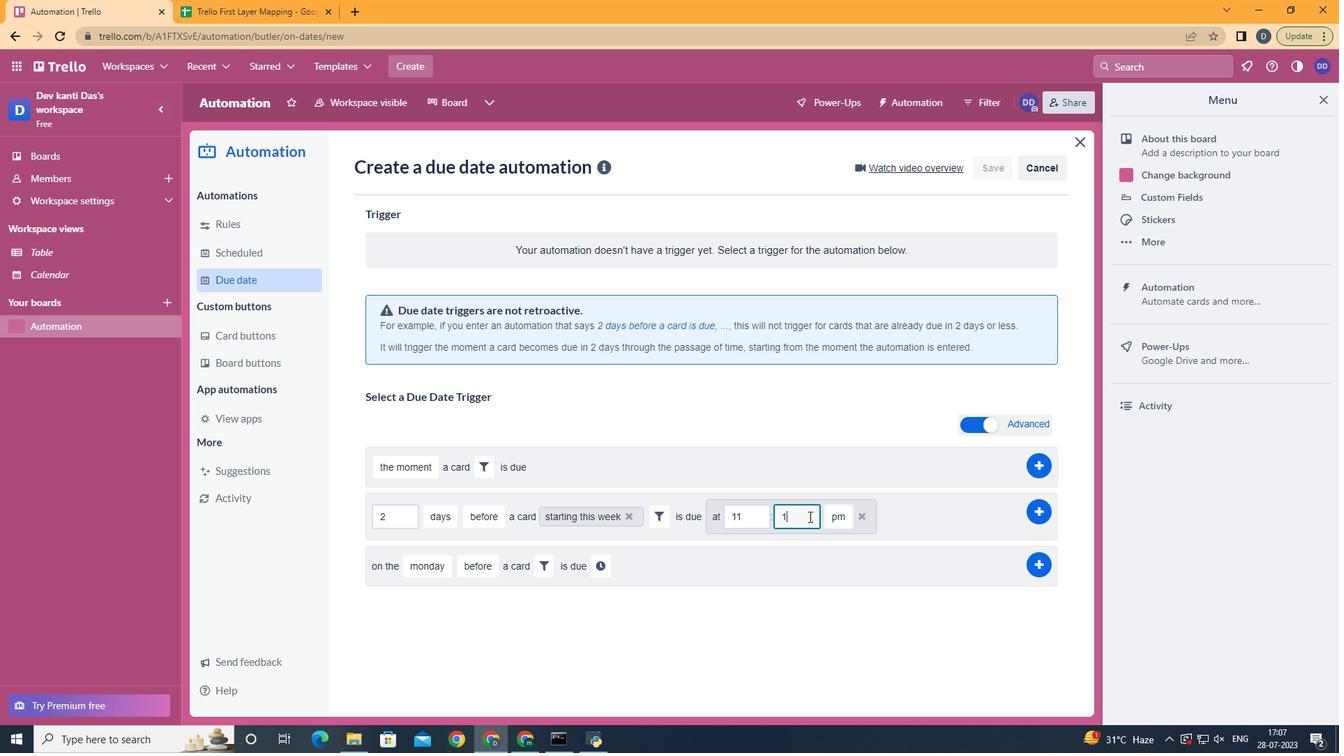 
Action: Key pressed <Key.backspace>00
Screenshot: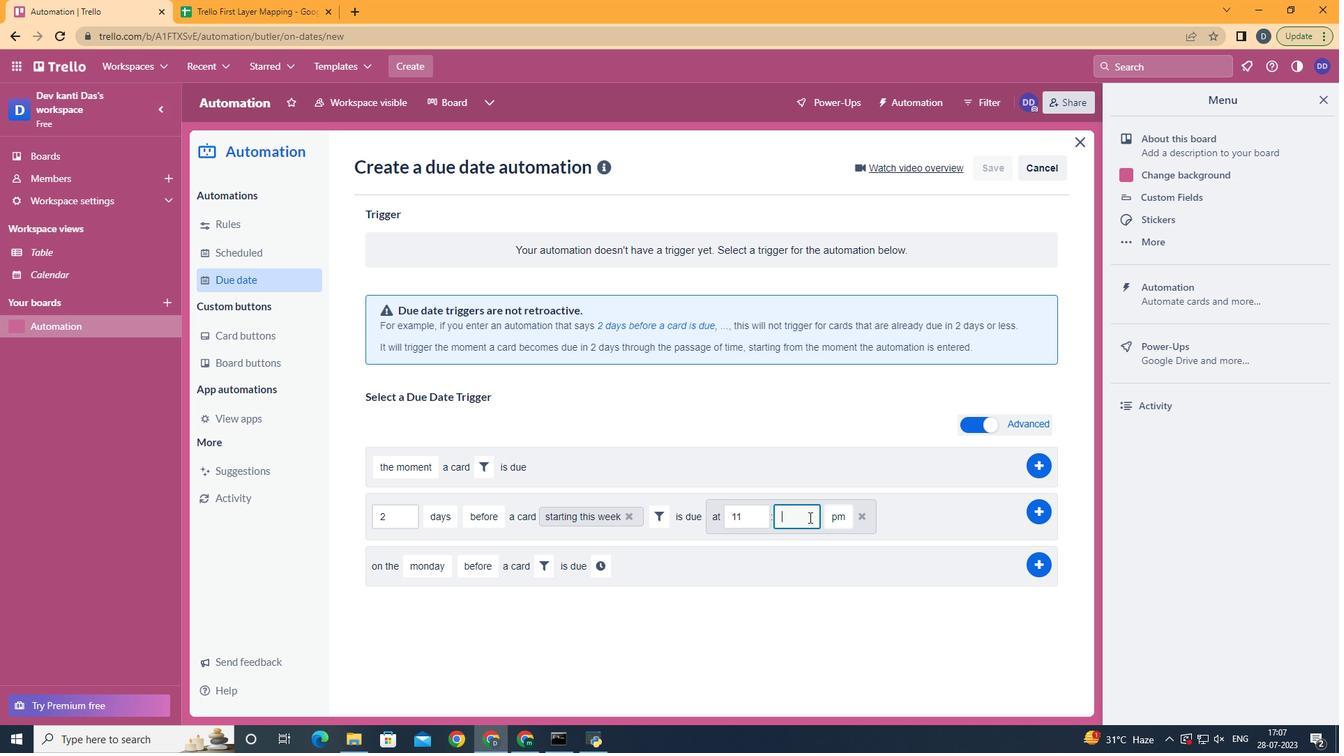 
Action: Mouse moved to (839, 542)
Screenshot: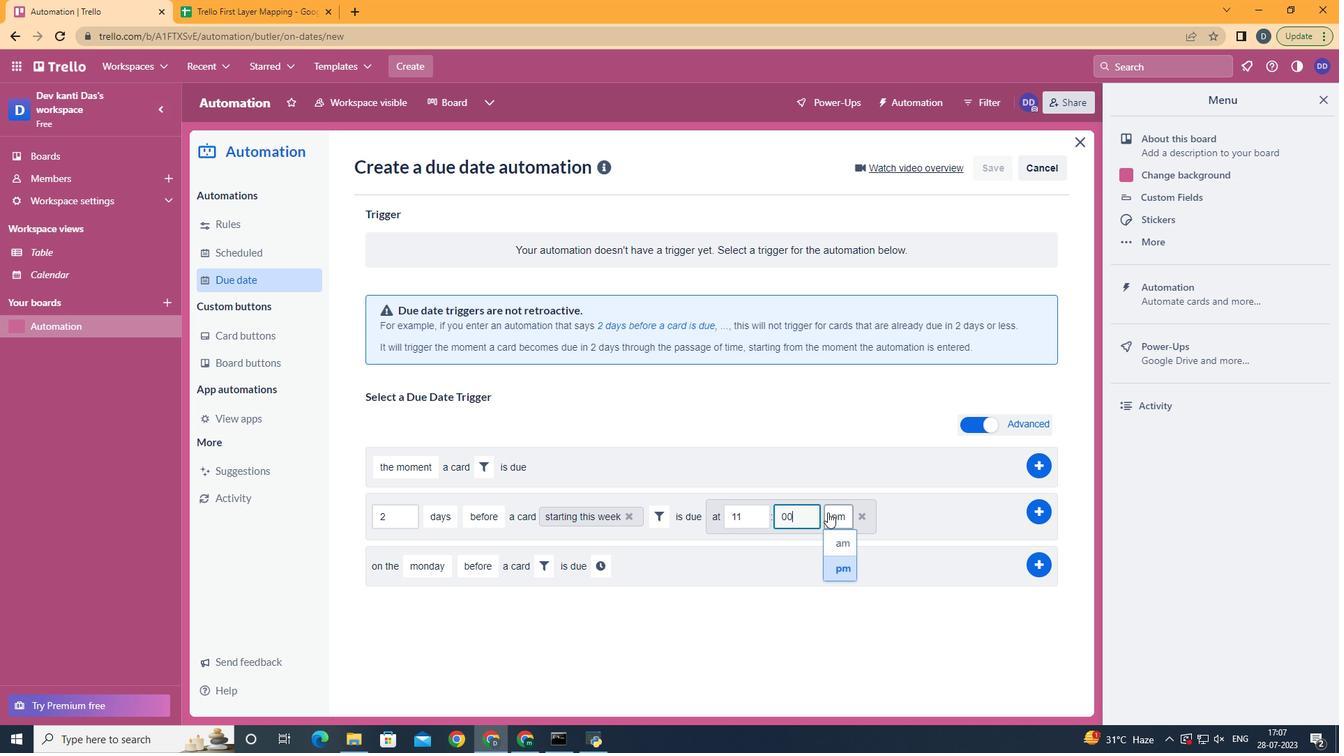 
Action: Mouse pressed left at (839, 542)
Screenshot: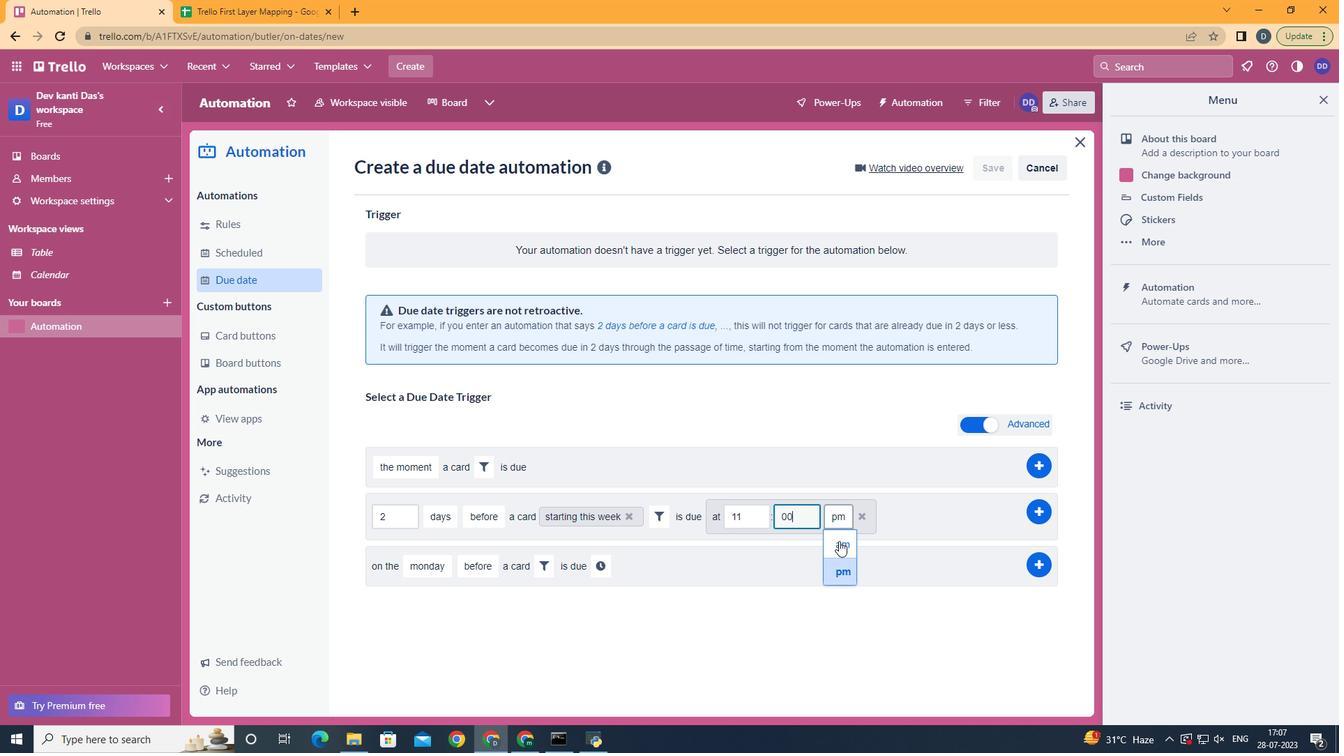 
Action: Mouse moved to (839, 542)
Screenshot: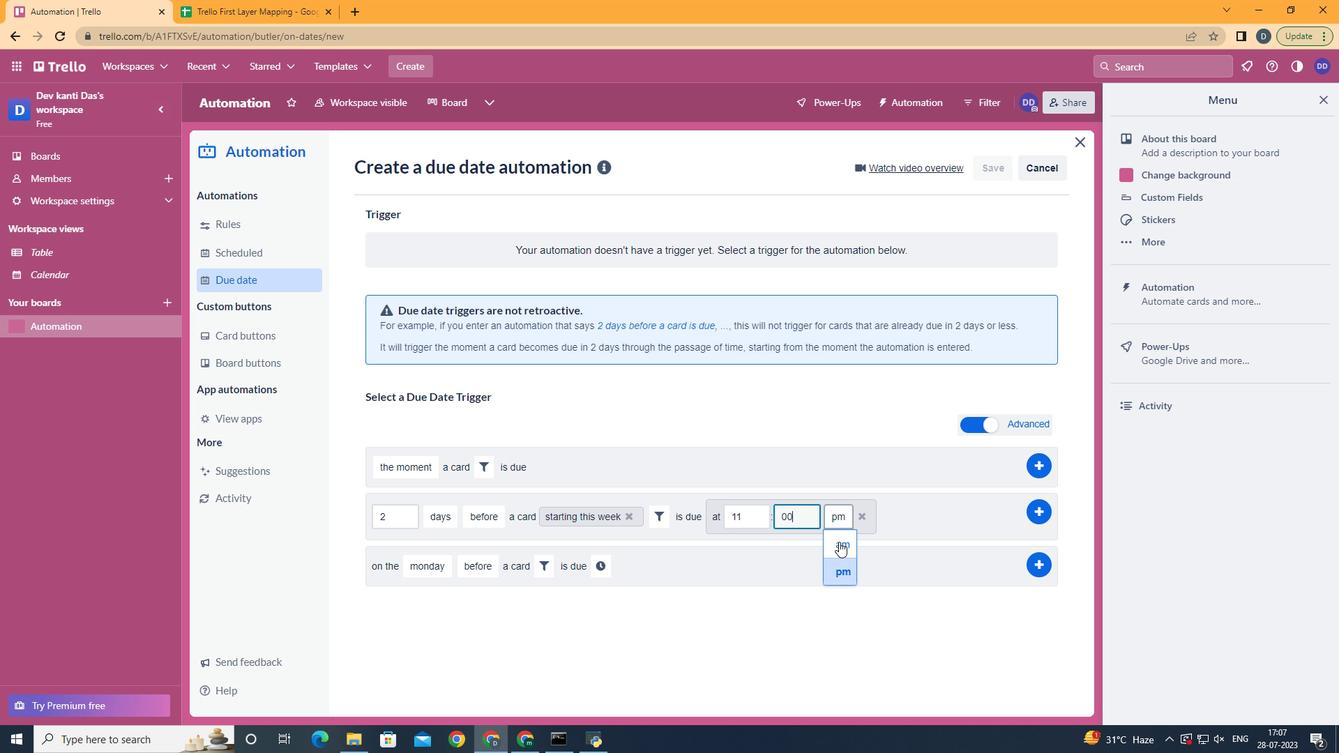 
